 Task: Set up "releases" for versioned software distribution.
Action: Mouse moved to (916, 54)
Screenshot: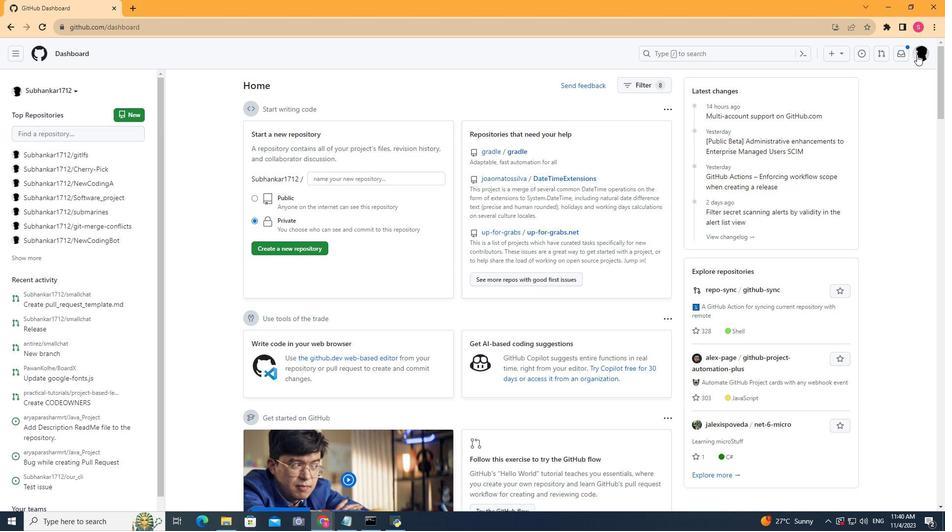 
Action: Mouse pressed left at (916, 54)
Screenshot: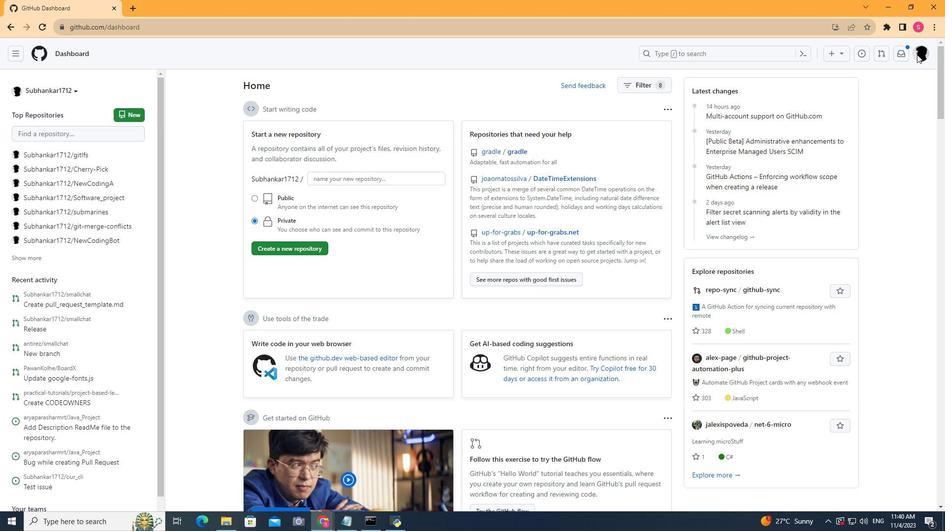 
Action: Mouse moved to (829, 137)
Screenshot: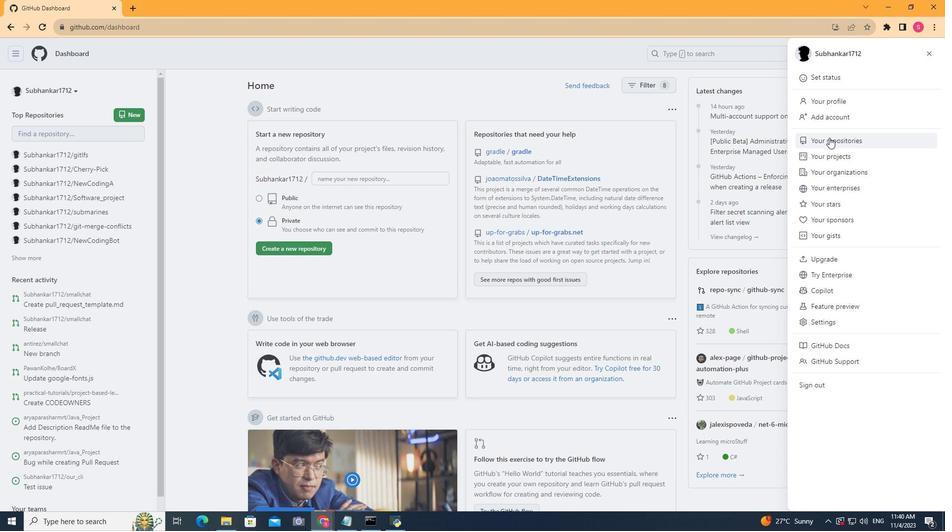 
Action: Mouse pressed left at (829, 137)
Screenshot: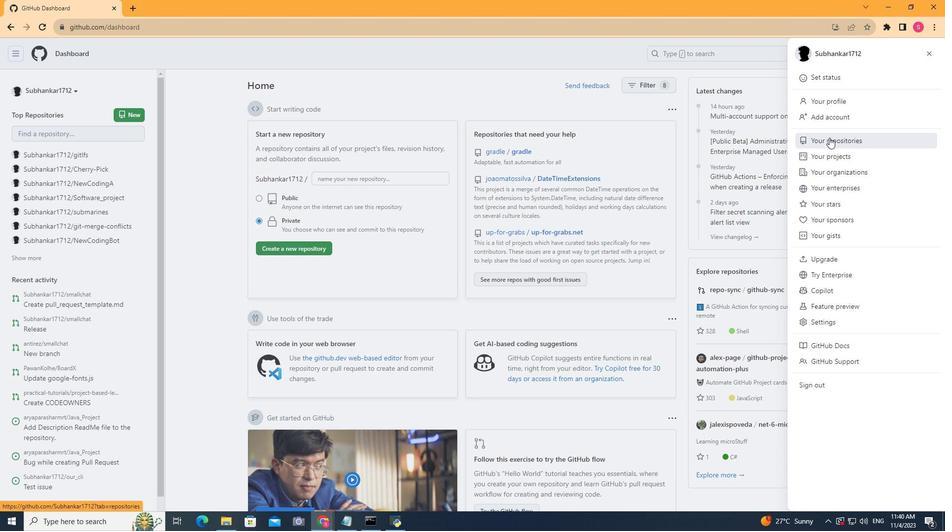 
Action: Mouse moved to (440, 227)
Screenshot: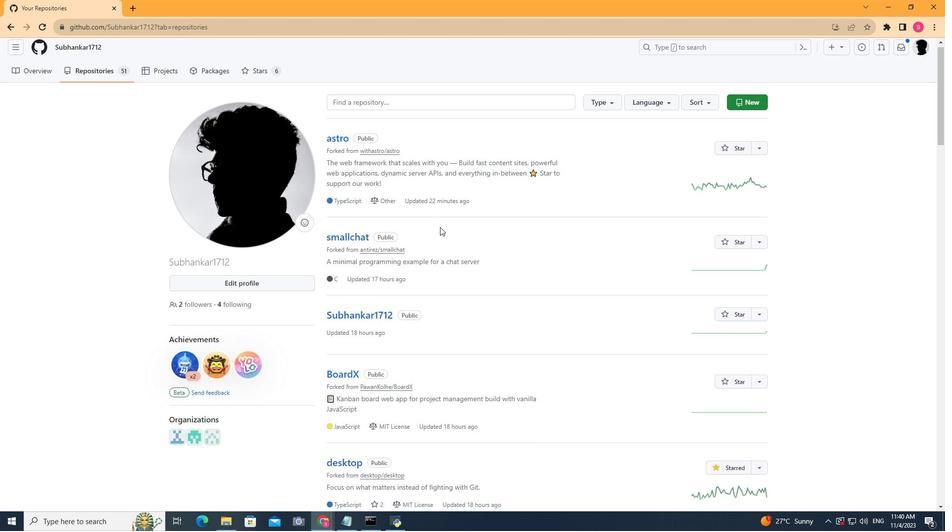 
Action: Mouse scrolled (440, 226) with delta (0, 0)
Screenshot: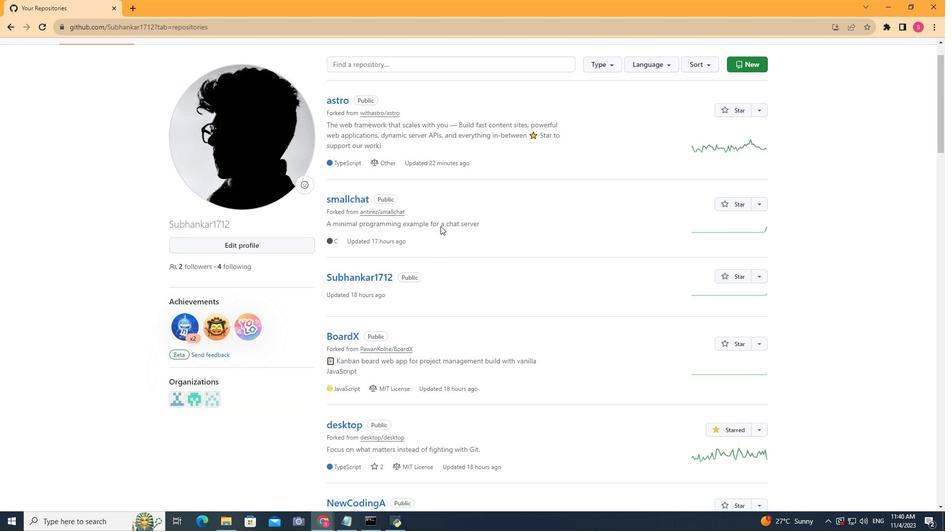 
Action: Mouse scrolled (440, 226) with delta (0, 0)
Screenshot: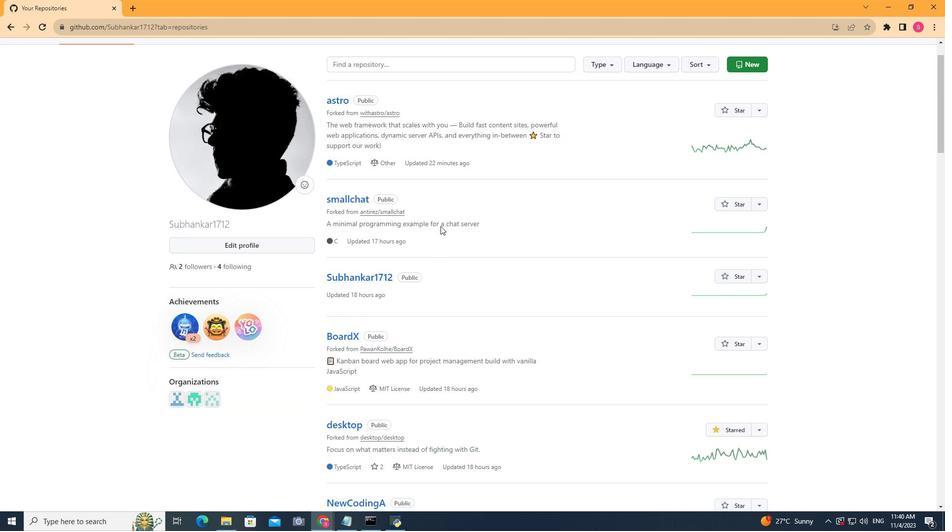 
Action: Mouse scrolled (440, 226) with delta (0, 0)
Screenshot: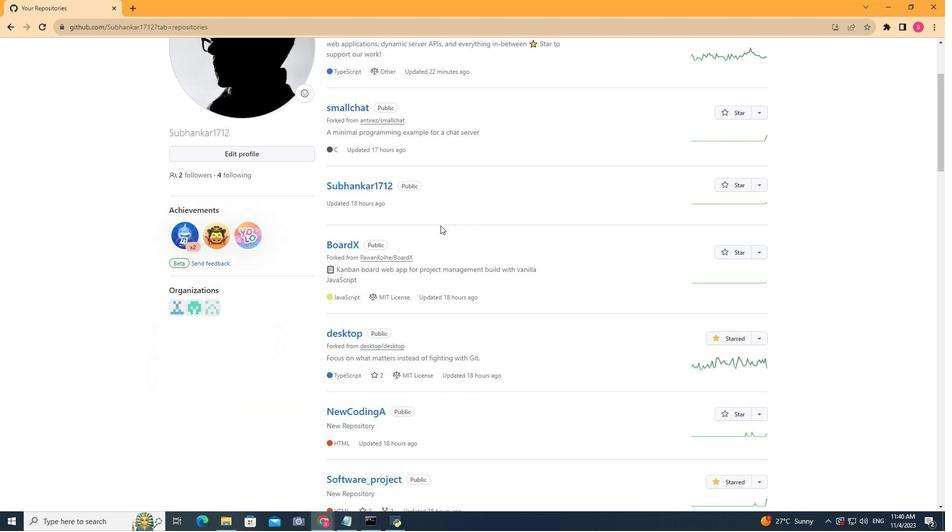 
Action: Mouse moved to (440, 226)
Screenshot: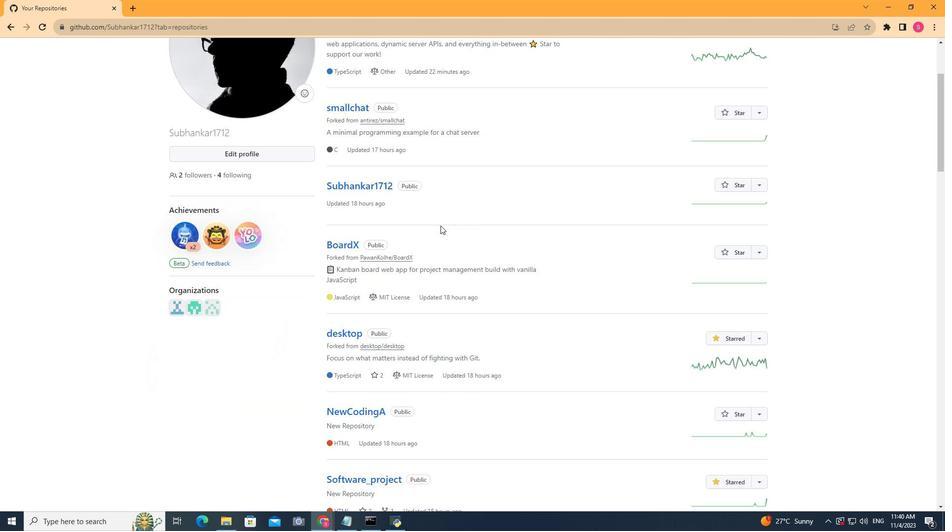 
Action: Mouse scrolled (440, 226) with delta (0, 0)
Screenshot: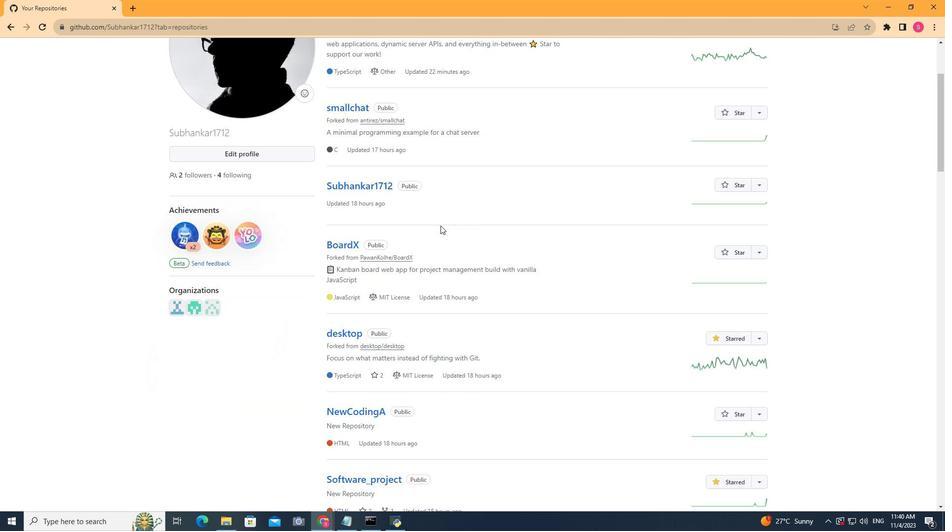 
Action: Mouse moved to (440, 225)
Screenshot: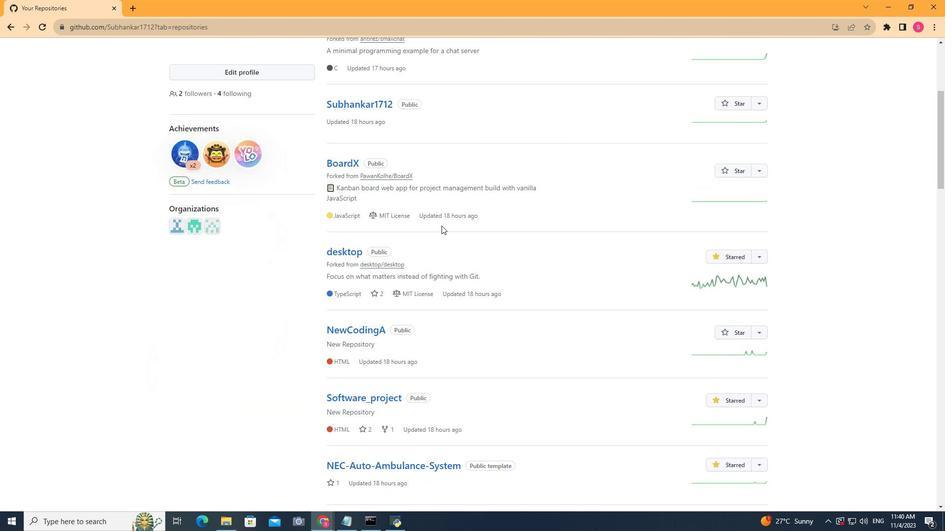 
Action: Mouse scrolled (440, 225) with delta (0, 0)
Screenshot: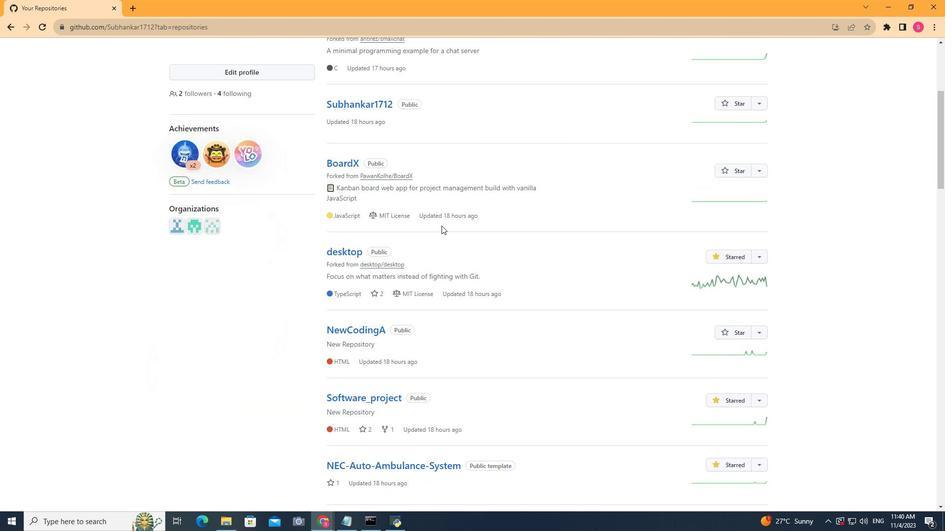 
Action: Mouse moved to (348, 228)
Screenshot: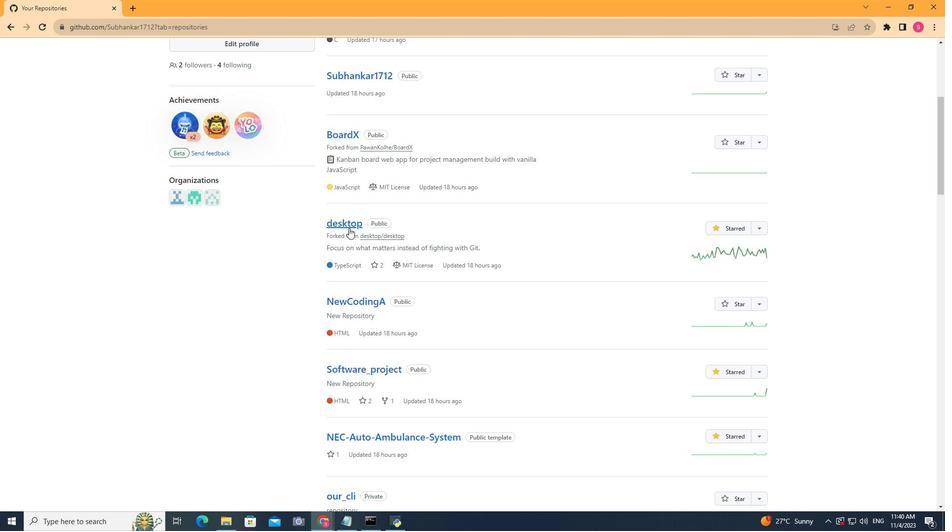 
Action: Mouse pressed left at (348, 228)
Screenshot: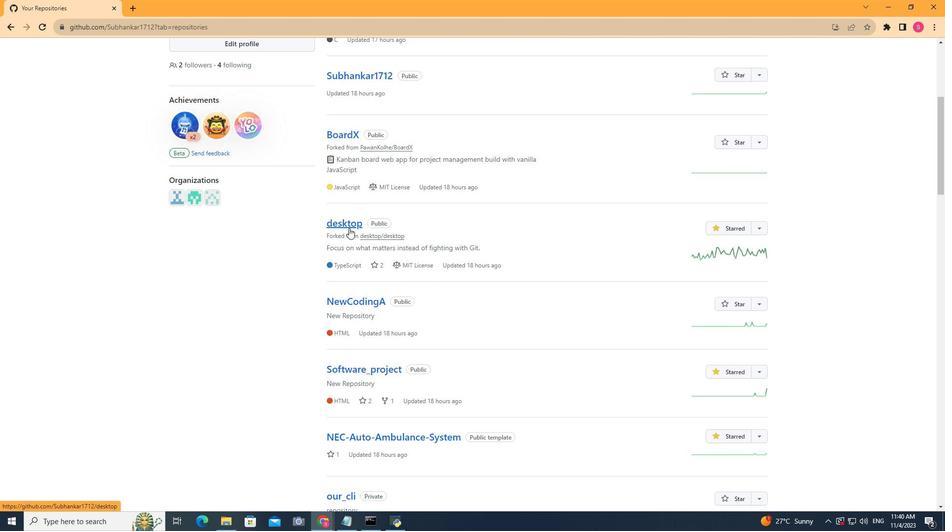
Action: Mouse moved to (364, 221)
Screenshot: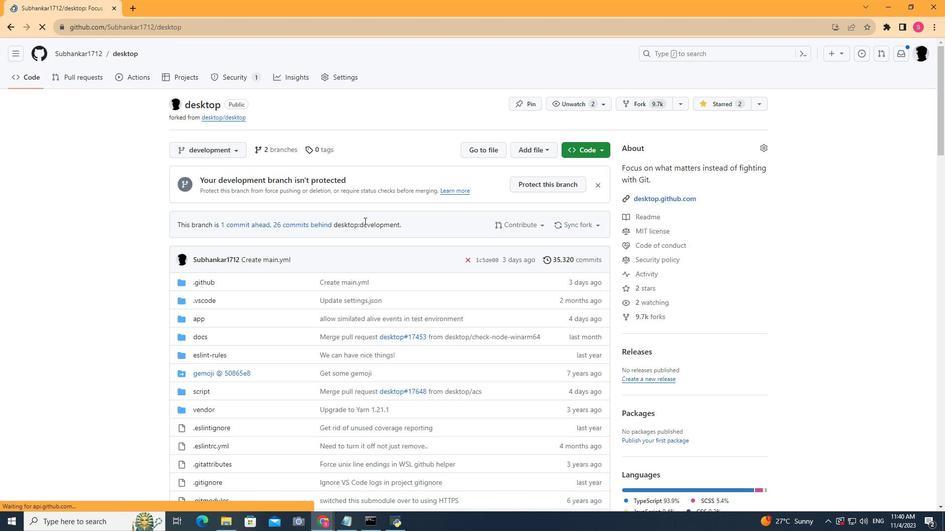 
Action: Mouse scrolled (364, 220) with delta (0, 0)
Screenshot: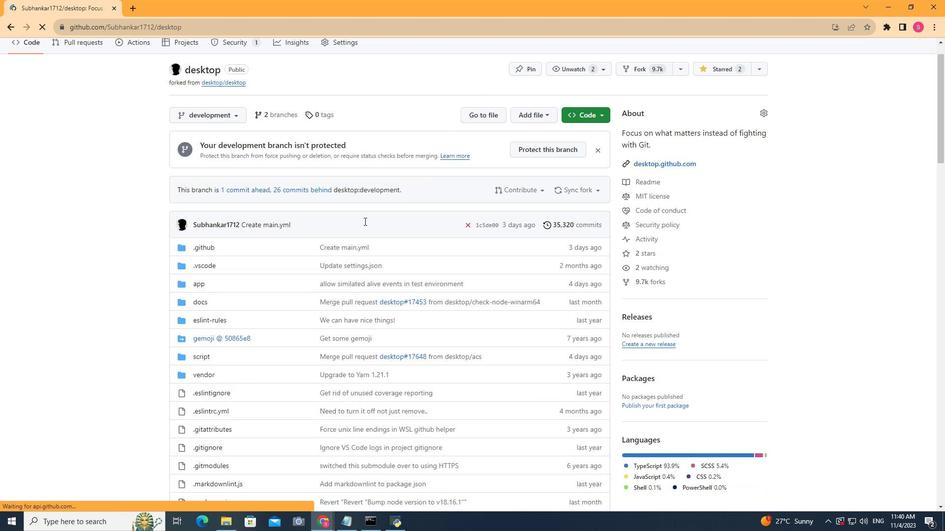 
Action: Mouse scrolled (364, 220) with delta (0, 0)
Screenshot: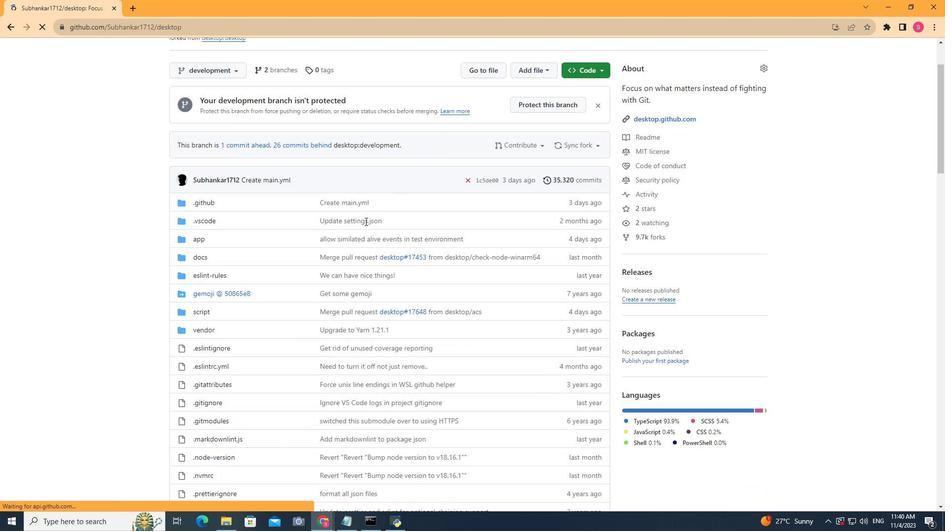 
Action: Mouse scrolled (364, 220) with delta (0, 0)
Screenshot: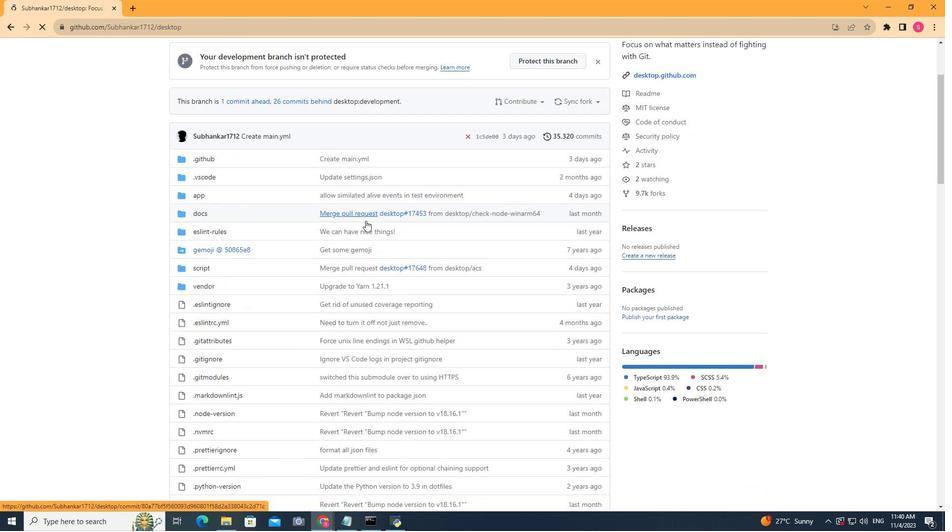 
Action: Mouse moved to (647, 232)
Screenshot: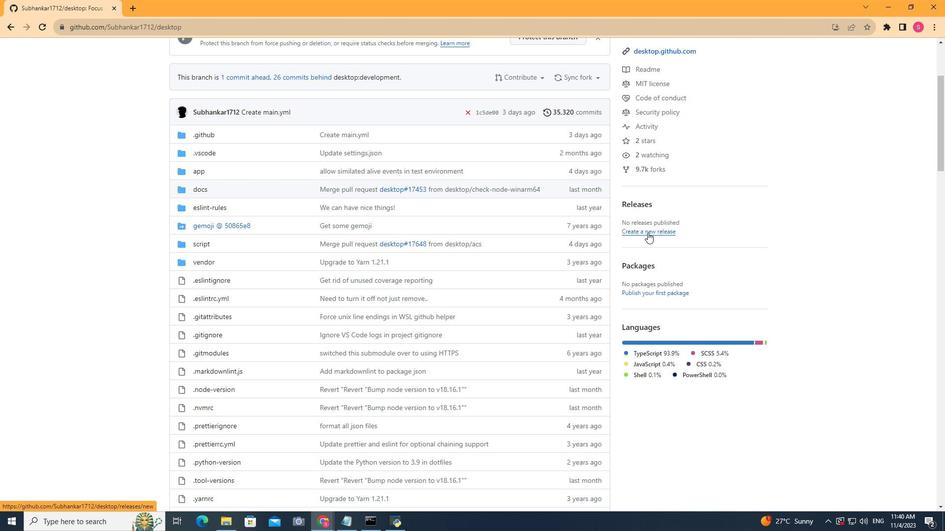 
Action: Mouse pressed left at (647, 232)
Screenshot: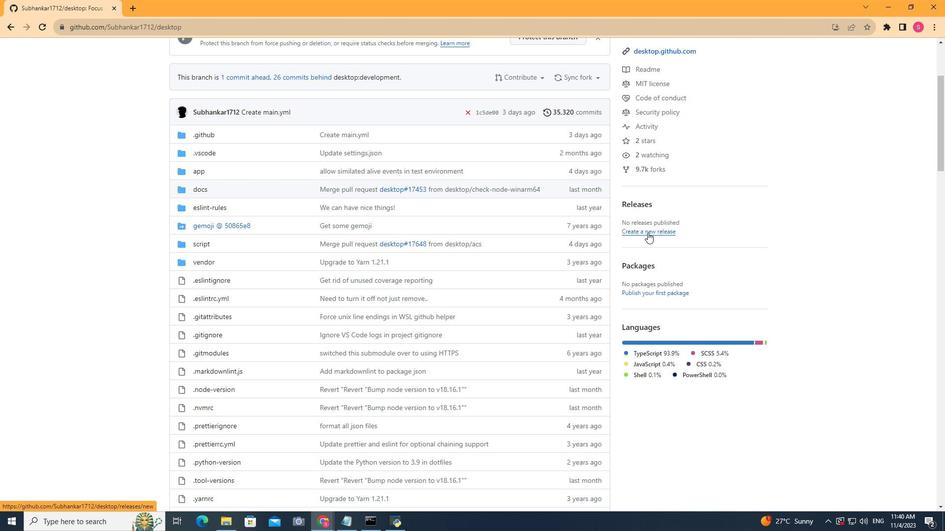 
Action: Mouse moved to (209, 178)
Screenshot: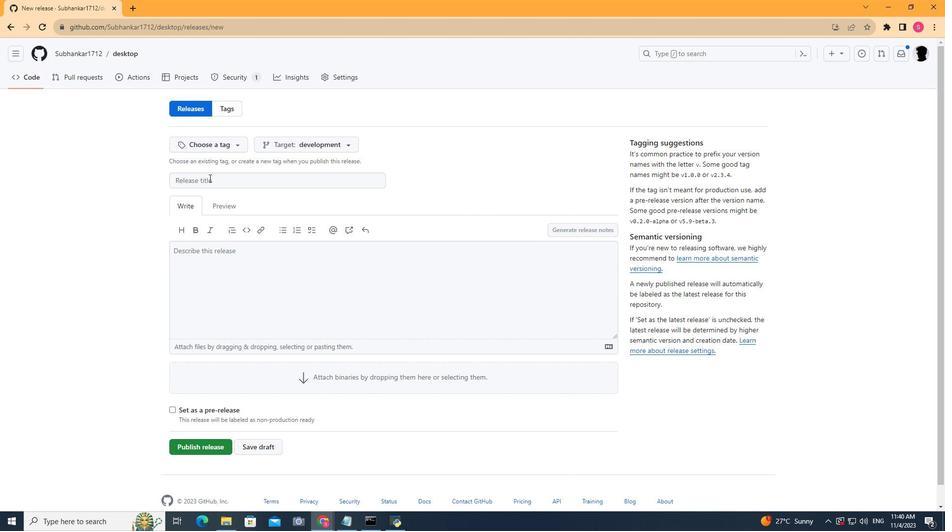 
Action: Mouse pressed left at (209, 178)
Screenshot: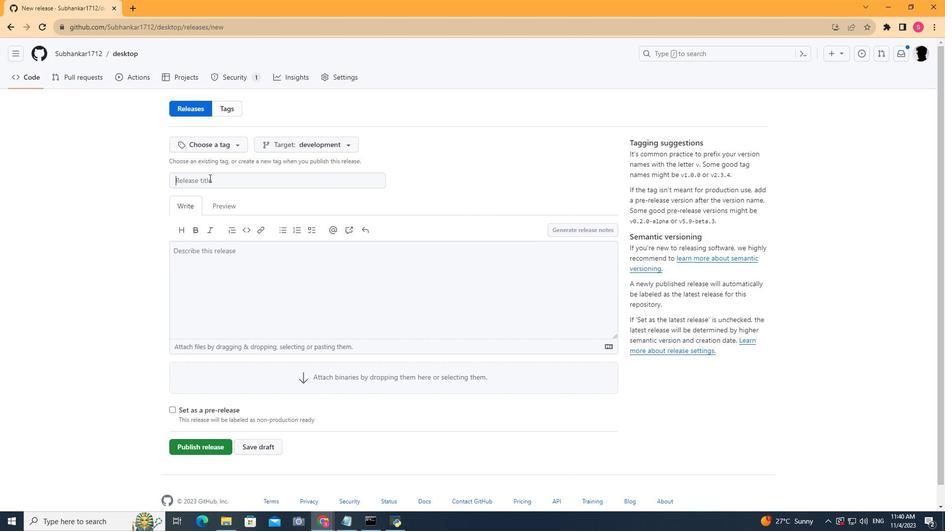 
Action: Key pressed <Key.shift>New-<Key.shift>Version
Screenshot: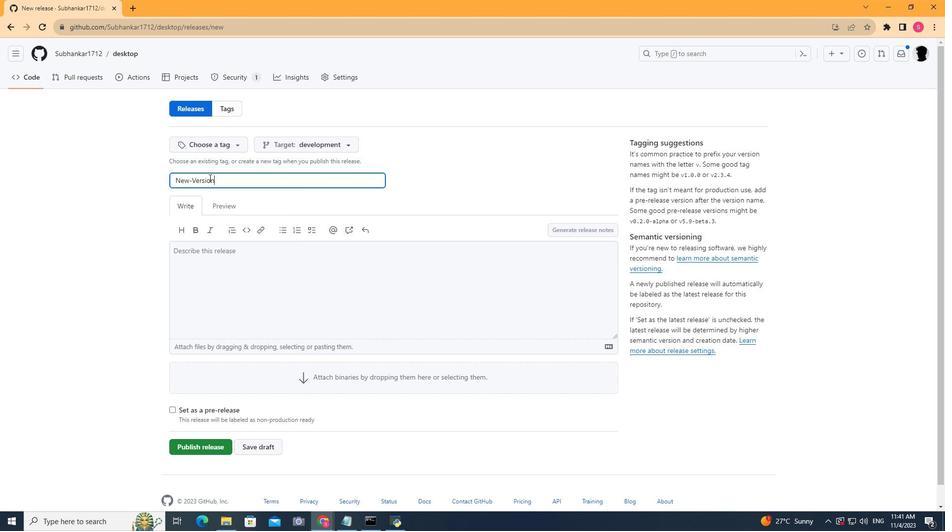 
Action: Mouse moved to (219, 251)
Screenshot: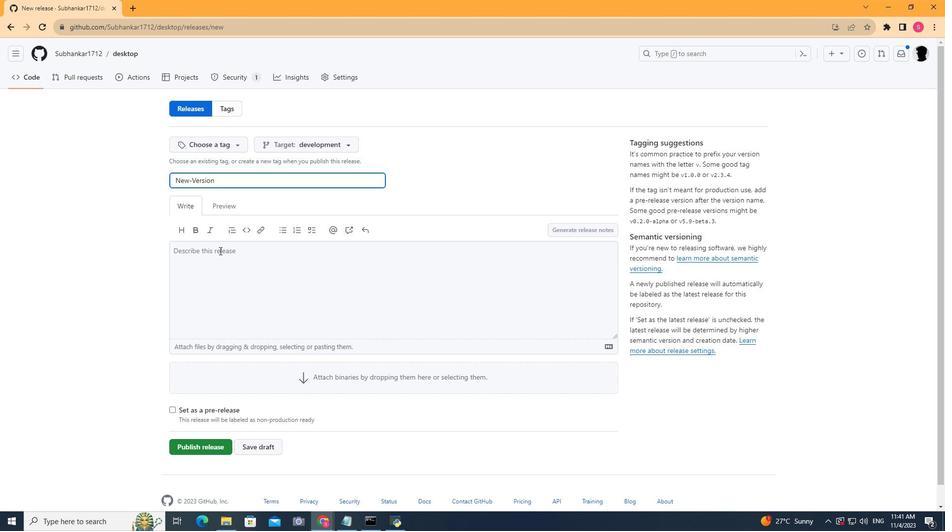 
Action: Mouse pressed left at (219, 251)
Screenshot: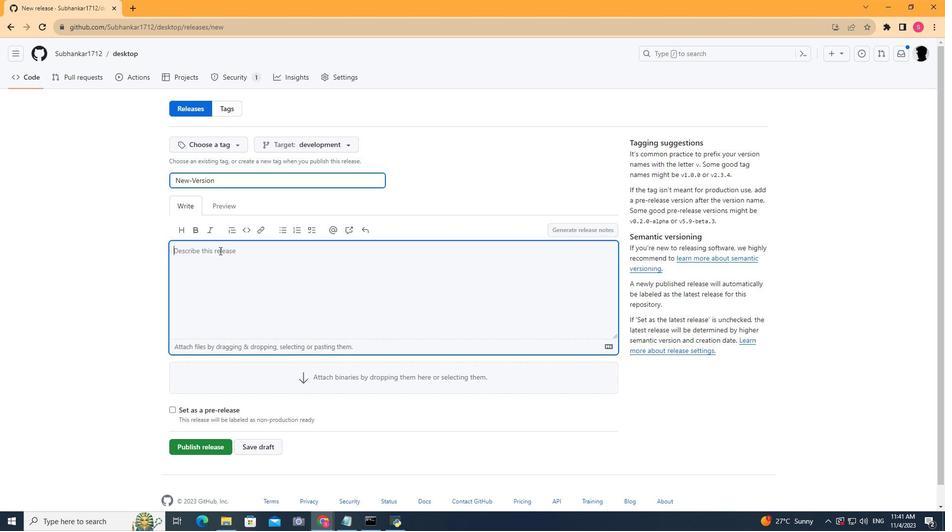 
Action: Key pressed <Key.shift><Key.shift><Key.shift><Key.shift><Key.shift><Key.shift><Key.shift><Key.shift><Key.shift><Key.shift><Key.shift><Key.shift><Key.shift><Key.shift><Key.shift><Key.shift><Key.shift><Key.shift><Key.shift><Key.shift><Key.shift><Key.shift><Key.shift><Key.shift><Key.shift><Key.shift><Key.shift><Key.shift><Key.shift><Key.shift><Key.shift><Key.shift><Key.shift><Key.shift><Key.shift><Key.shift><Key.shift><Key.shift><Key.shift><Key.shift><Key.shift><Key.shift><Key.shift>C<Key.backspace><Key.shift>New<Key.space>version<Key.space>update
Screenshot: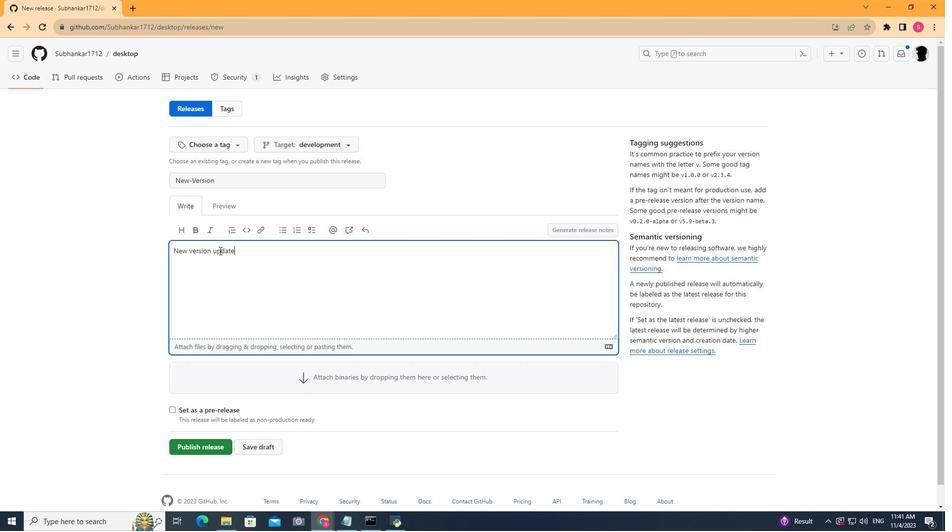 
Action: Mouse moved to (297, 276)
Screenshot: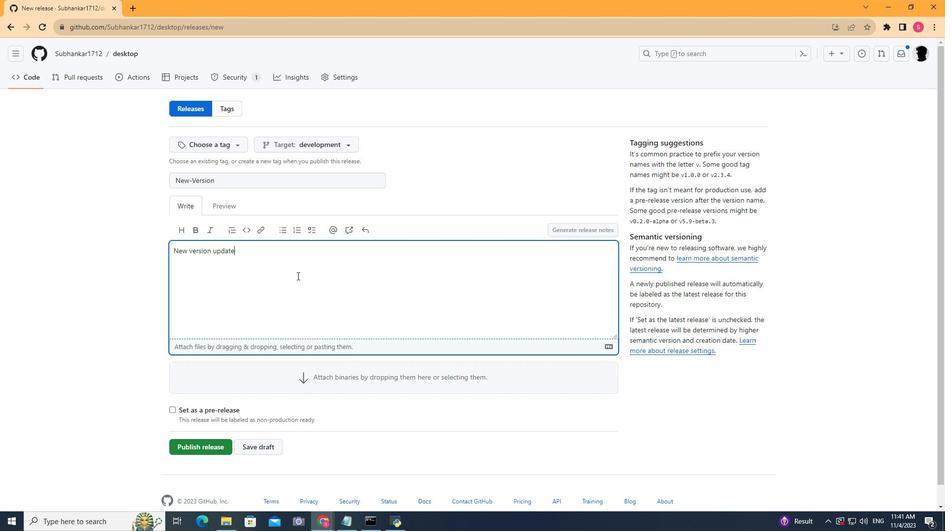 
Action: Key pressed ....
Screenshot: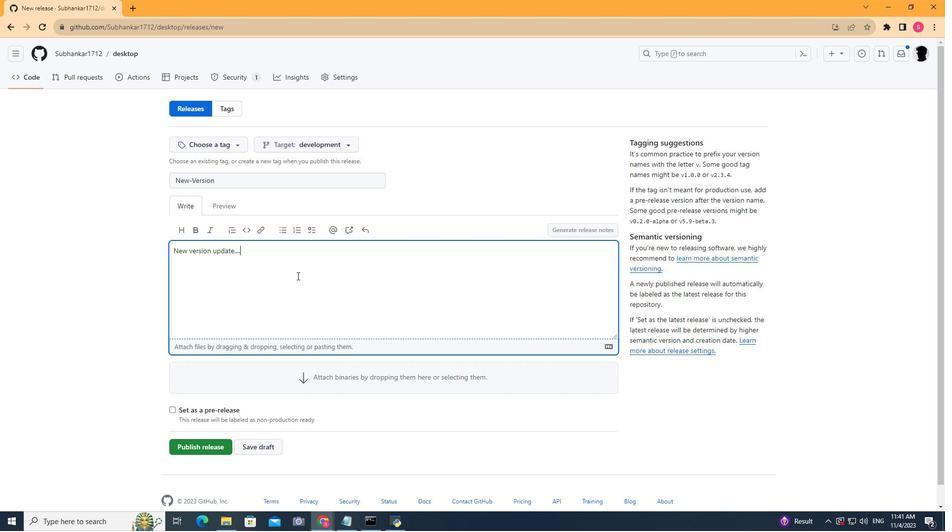 
Action: Mouse moved to (211, 144)
Screenshot: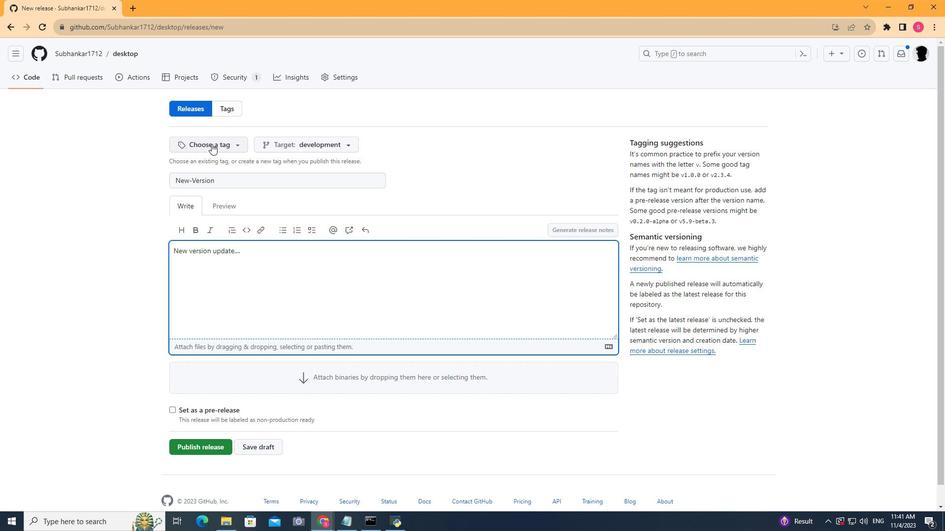 
Action: Mouse pressed left at (211, 144)
Screenshot: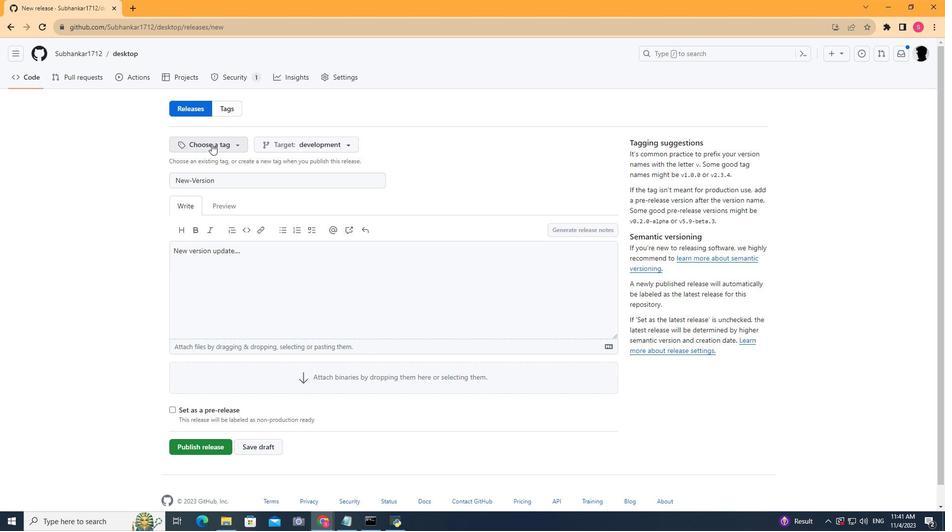 
Action: Mouse moved to (207, 185)
Screenshot: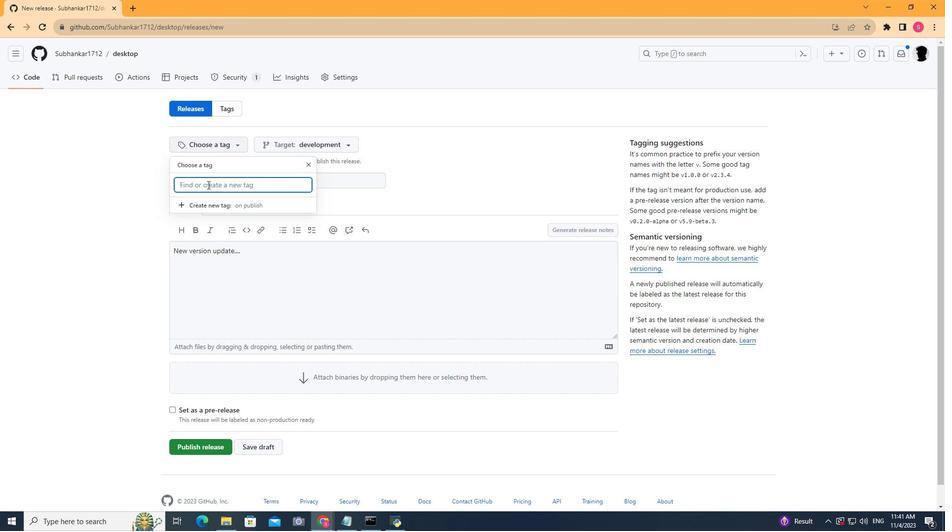 
Action: Key pressed <Key.shift>V1.1<Key.backspace>0
Screenshot: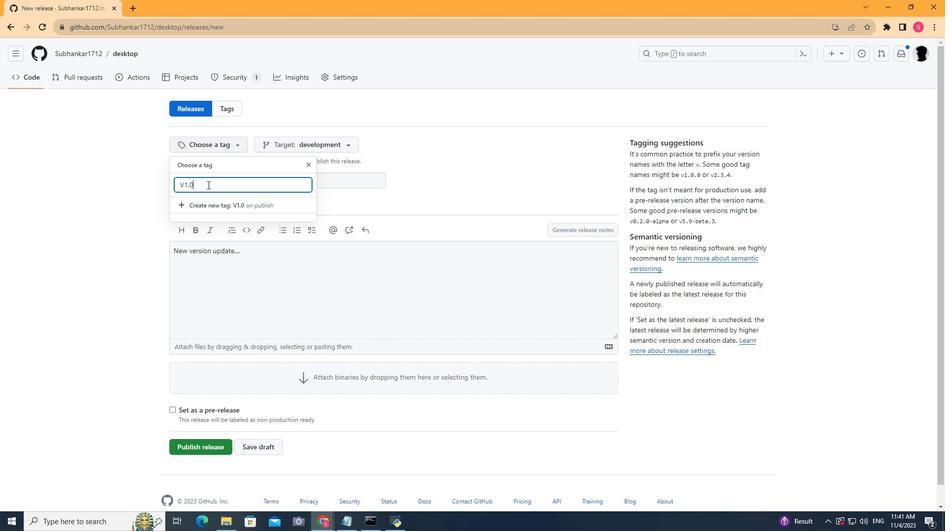 
Action: Mouse moved to (217, 208)
Screenshot: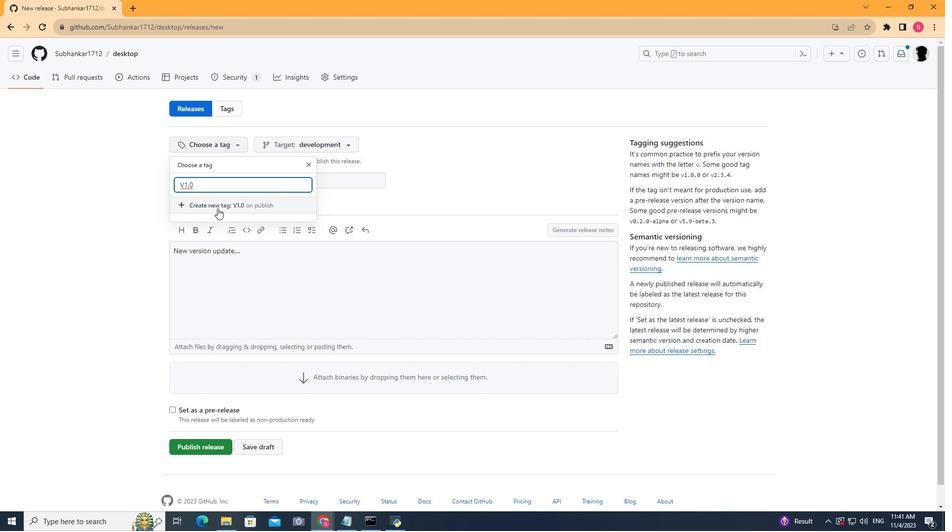 
Action: Mouse pressed left at (217, 208)
Screenshot: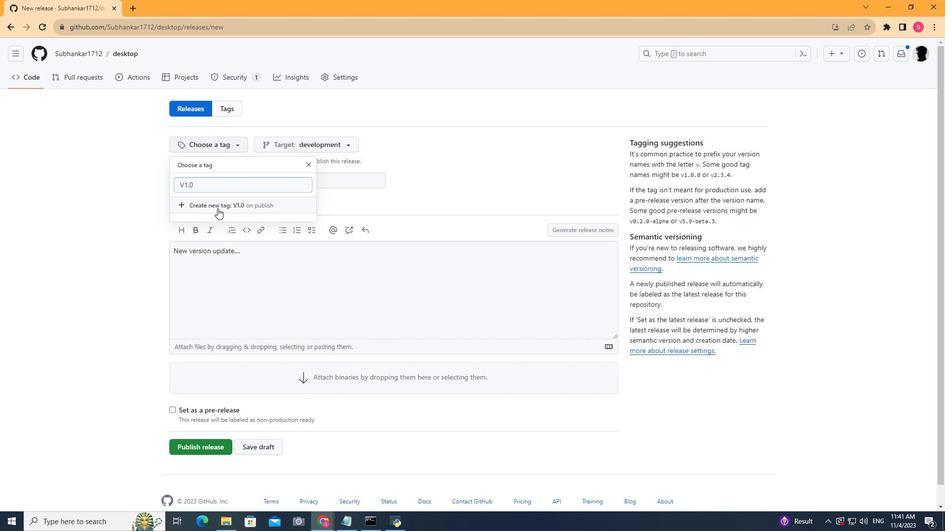 
Action: Mouse moved to (318, 144)
Screenshot: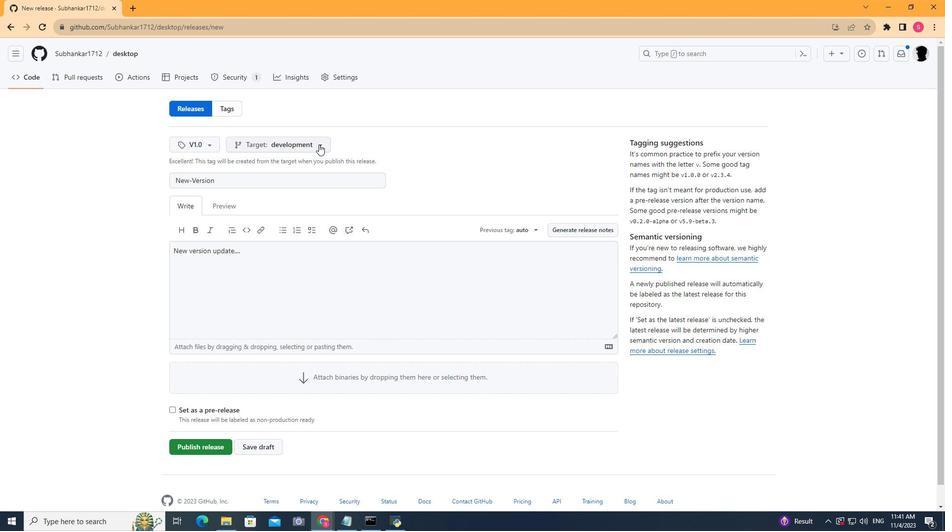 
Action: Mouse pressed left at (318, 144)
Screenshot: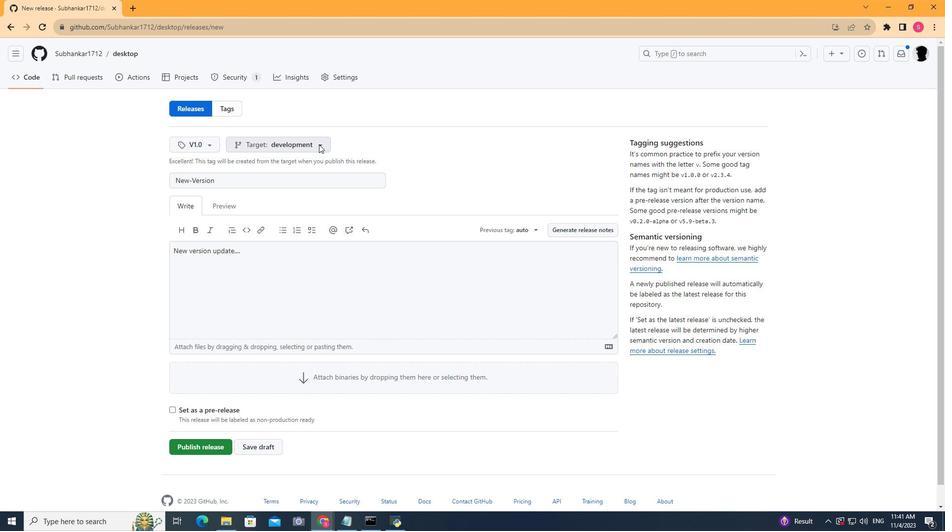 
Action: Mouse moved to (275, 220)
Screenshot: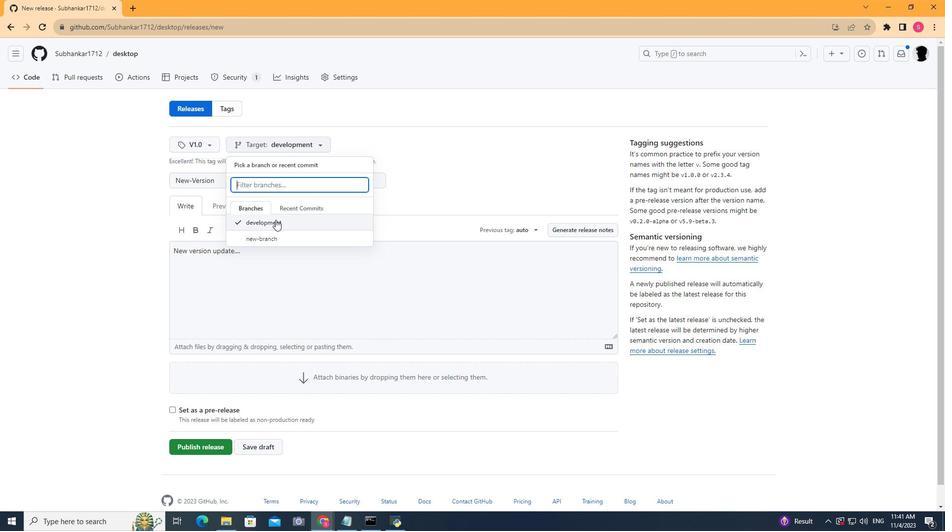 
Action: Mouse pressed left at (275, 220)
Screenshot: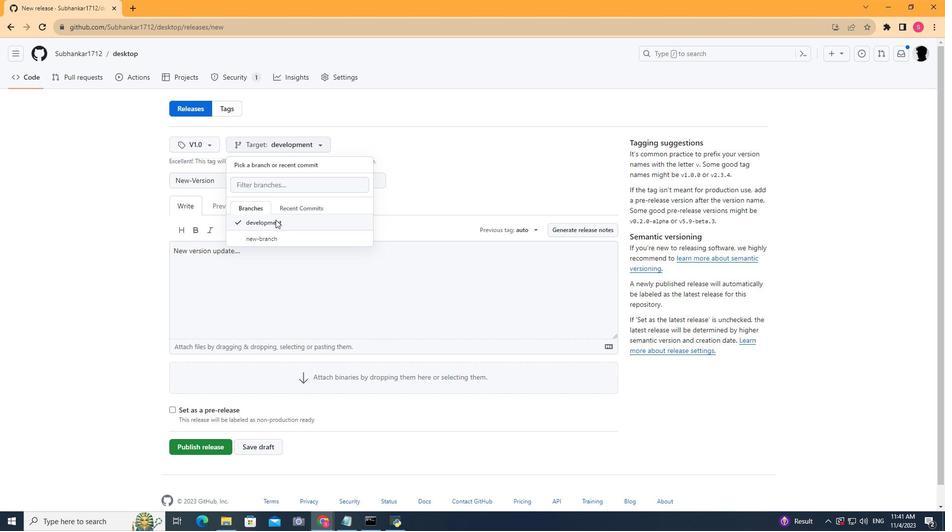 
Action: Mouse moved to (315, 145)
Screenshot: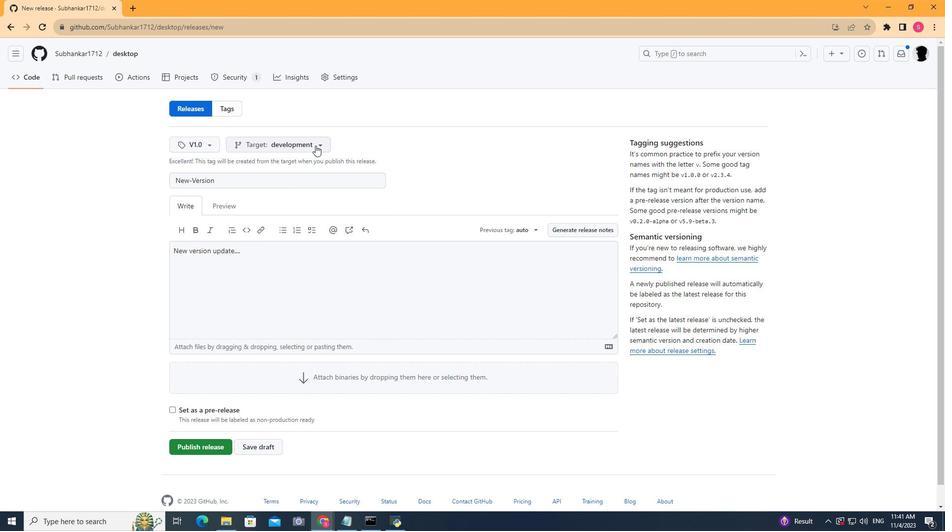 
Action: Mouse pressed left at (315, 145)
Screenshot: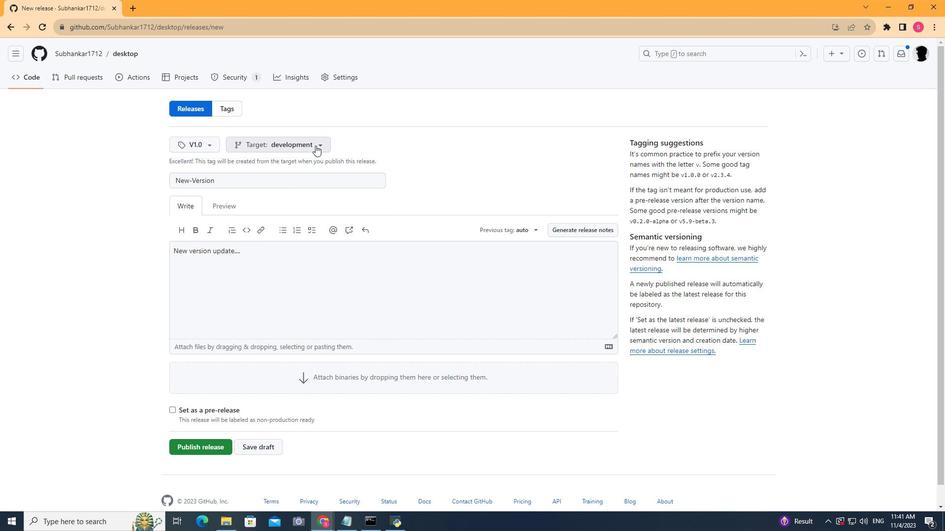
Action: Mouse moved to (276, 239)
Screenshot: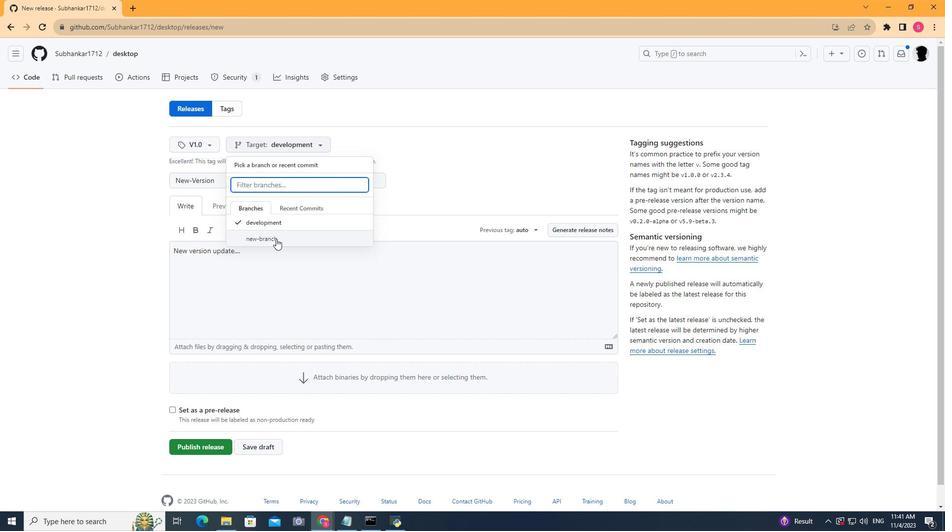 
Action: Mouse pressed left at (276, 239)
Screenshot: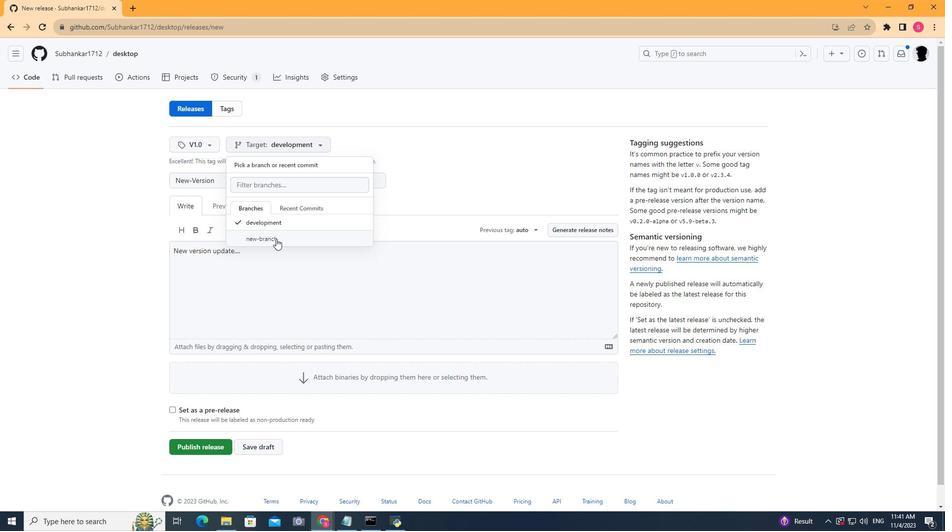 
Action: Mouse moved to (278, 178)
Screenshot: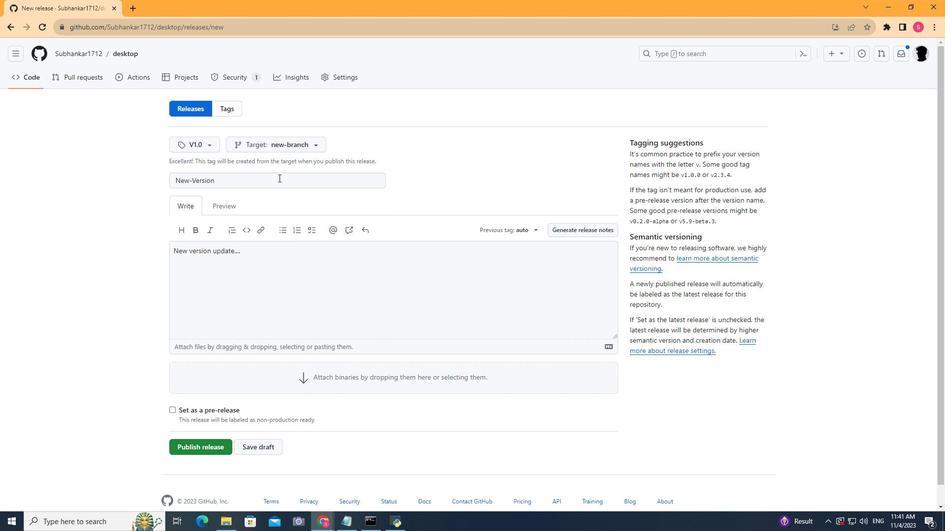 
Action: Mouse scrolled (278, 177) with delta (0, 0)
Screenshot: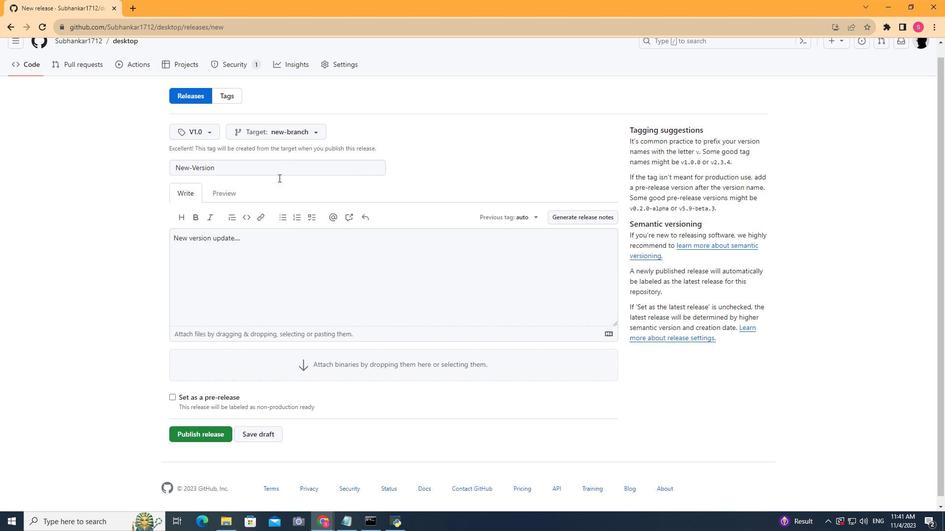 
Action: Mouse scrolled (278, 177) with delta (0, 0)
Screenshot: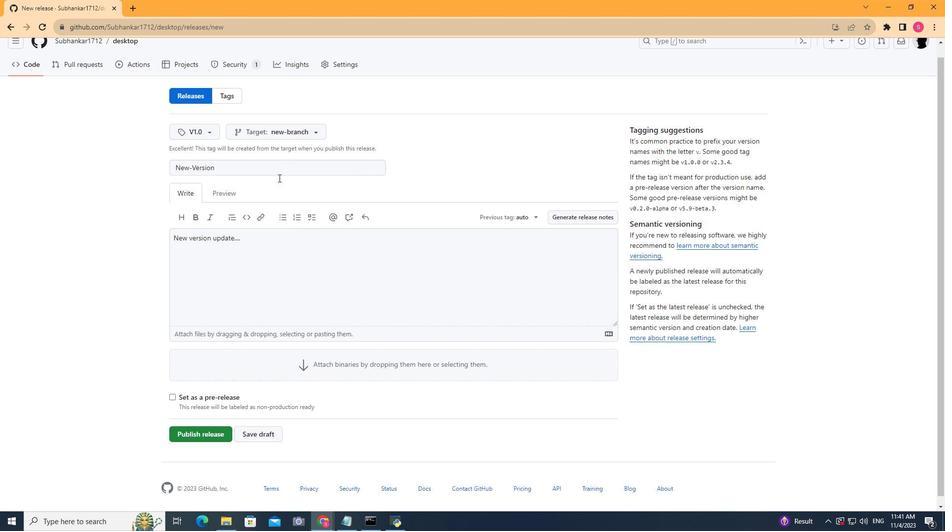
Action: Mouse scrolled (278, 177) with delta (0, 0)
Screenshot: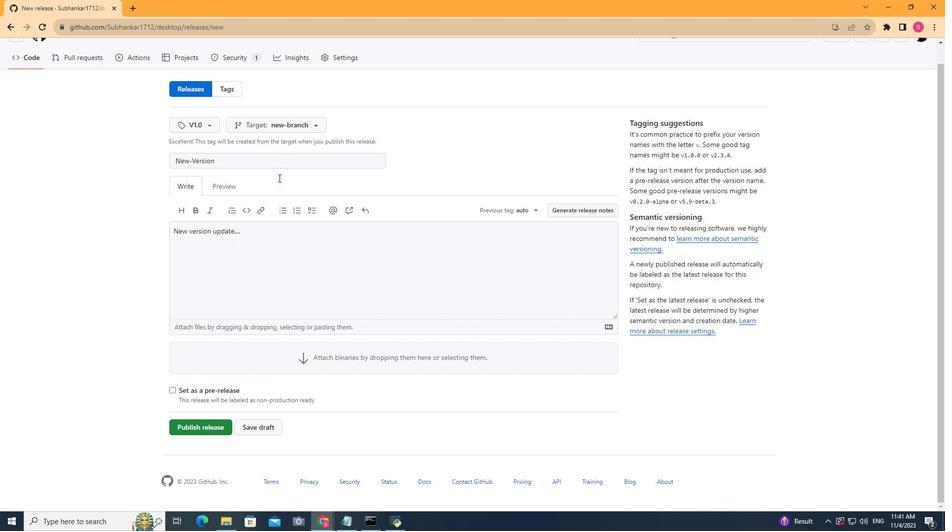 
Action: Mouse moved to (212, 422)
Screenshot: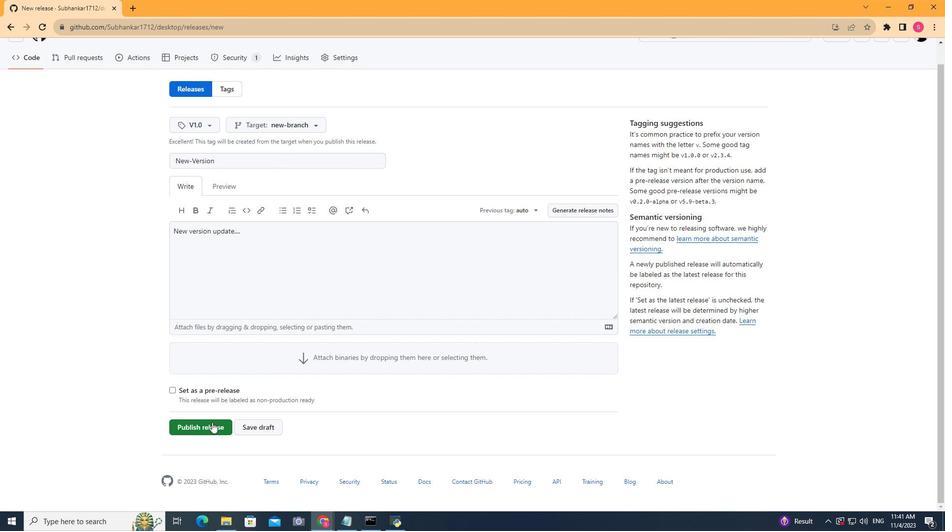 
Action: Mouse pressed left at (212, 422)
Screenshot: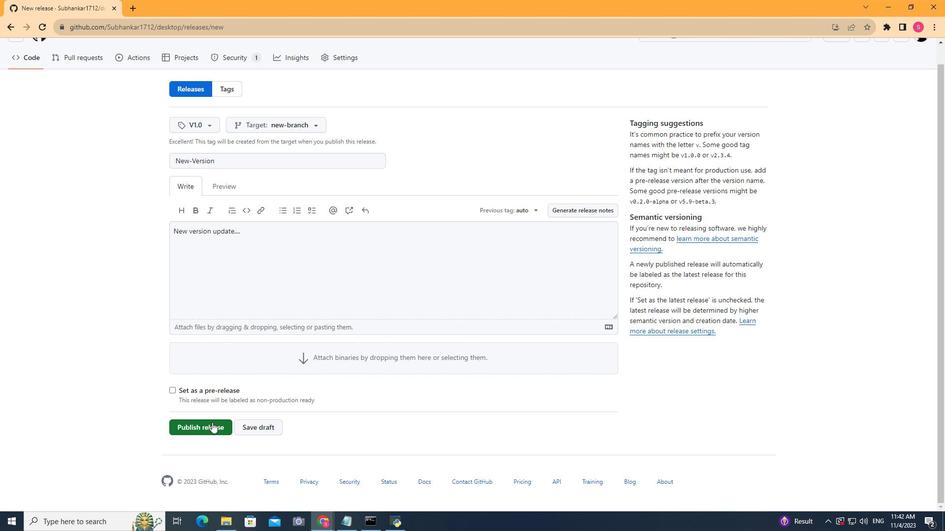 
Action: Mouse moved to (230, 251)
Screenshot: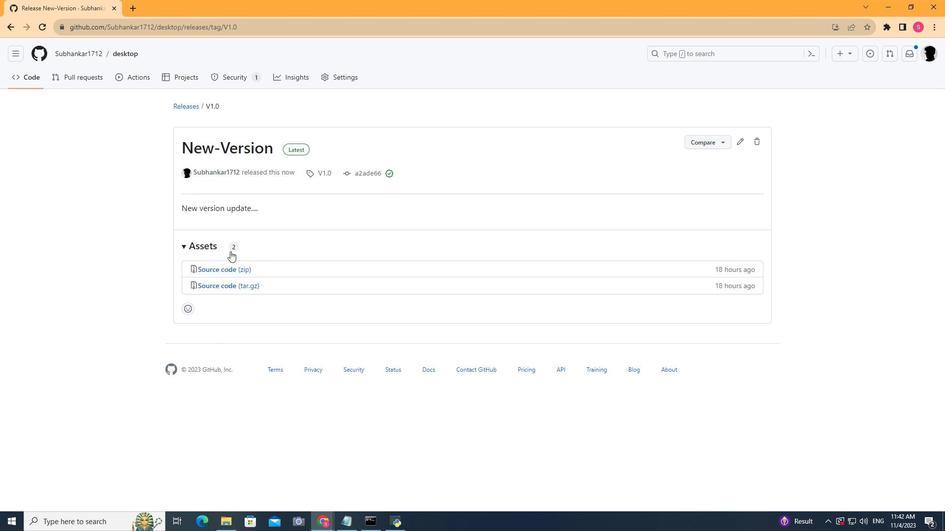 
Action: Mouse scrolled (230, 251) with delta (0, 0)
Screenshot: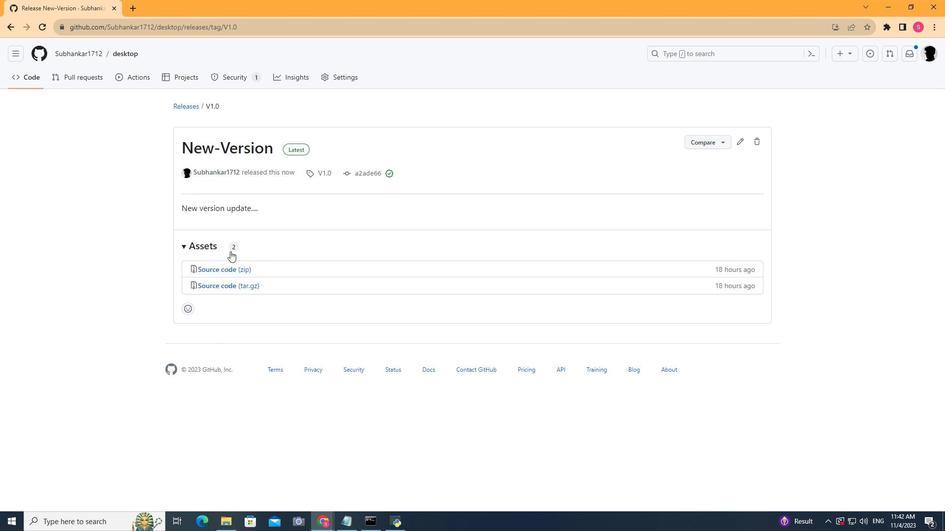 
Action: Mouse scrolled (230, 251) with delta (0, 0)
Screenshot: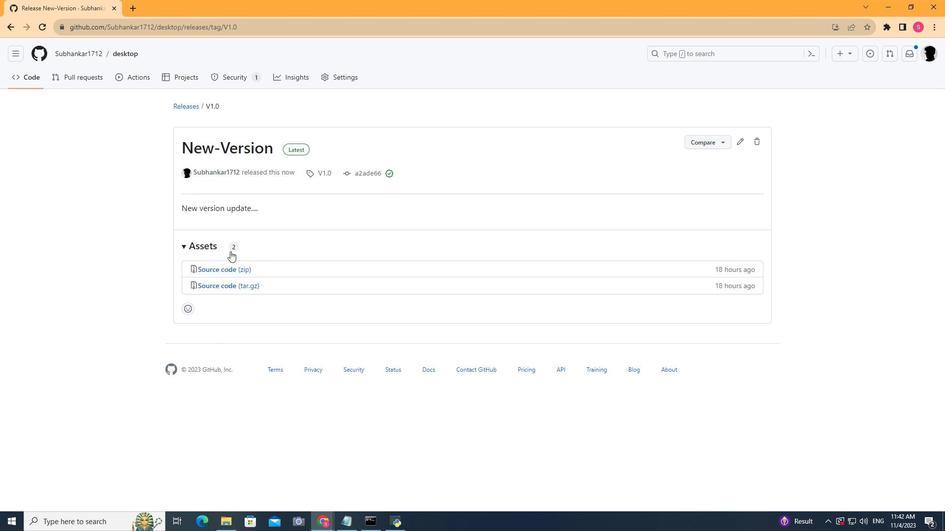 
Action: Mouse scrolled (230, 251) with delta (0, 0)
Screenshot: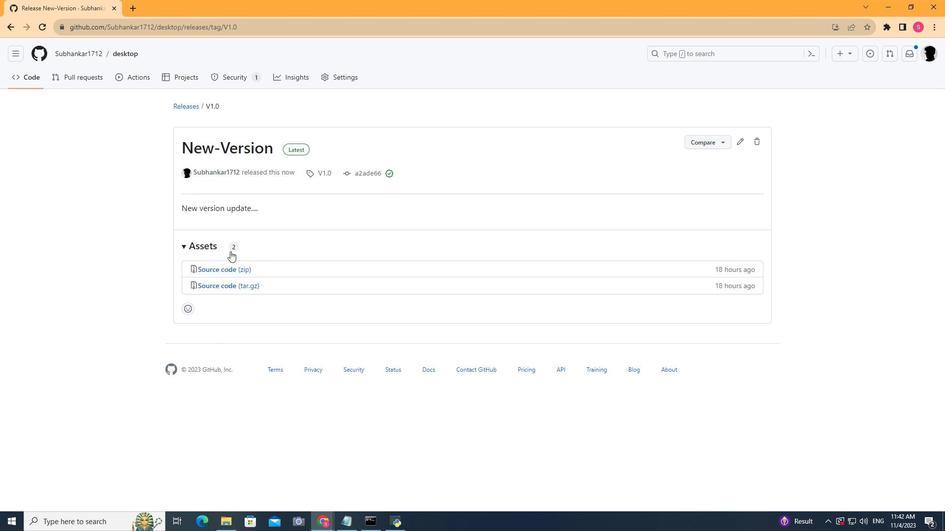 
Action: Mouse scrolled (230, 251) with delta (0, 0)
Screenshot: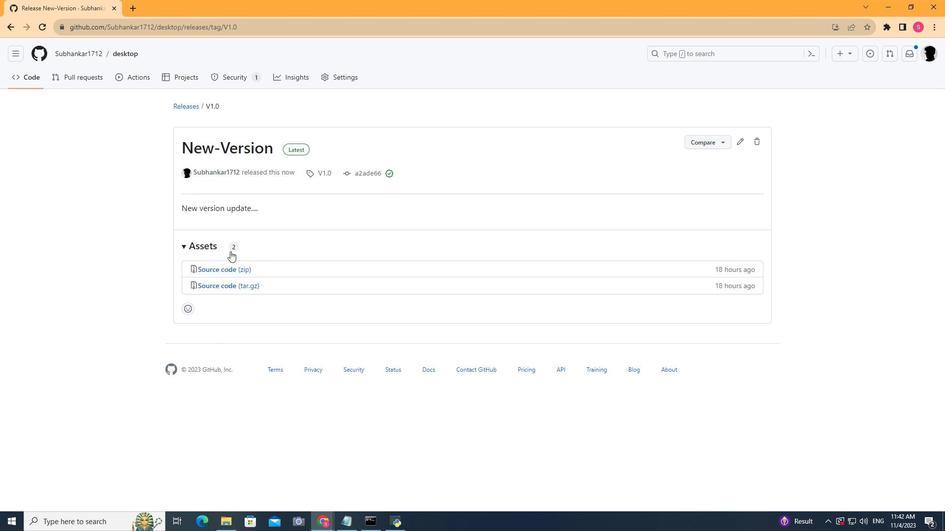 
Action: Mouse scrolled (230, 251) with delta (0, 0)
Screenshot: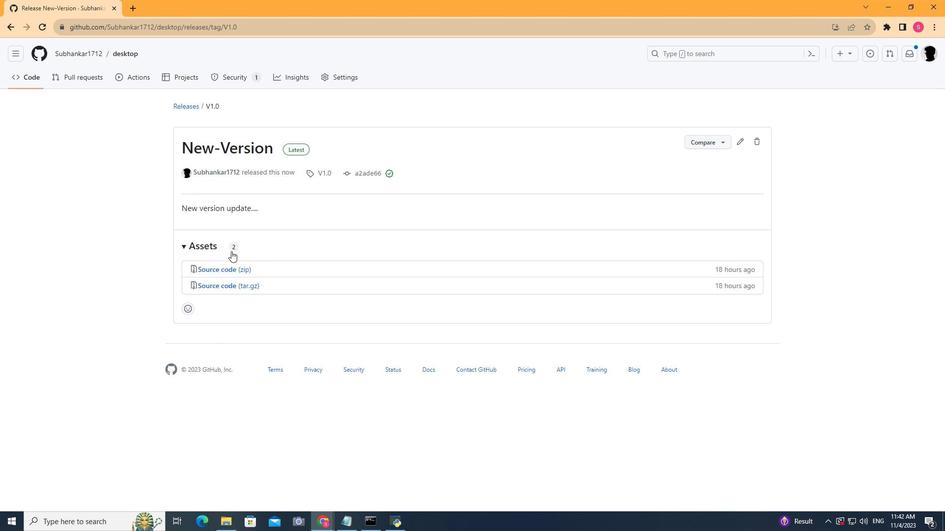 
Action: Mouse moved to (231, 251)
Screenshot: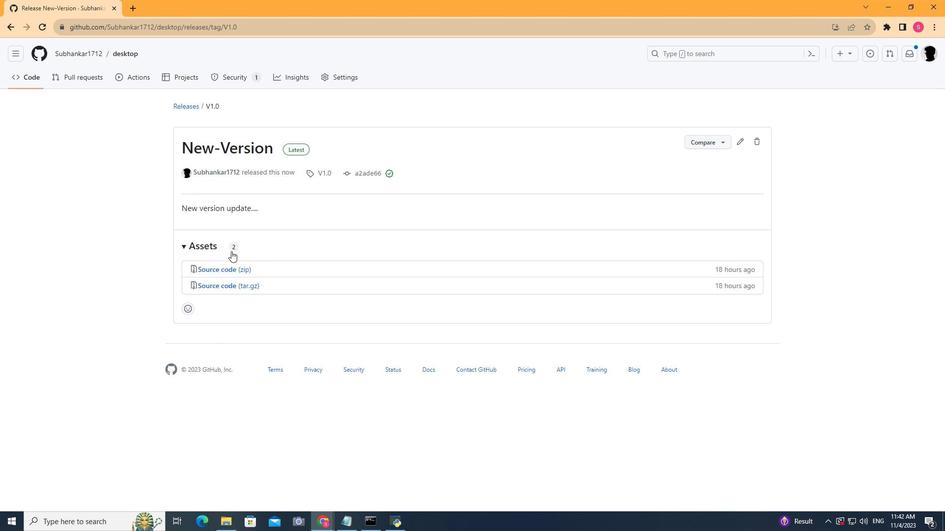 
Action: Mouse scrolled (231, 252) with delta (0, 0)
Screenshot: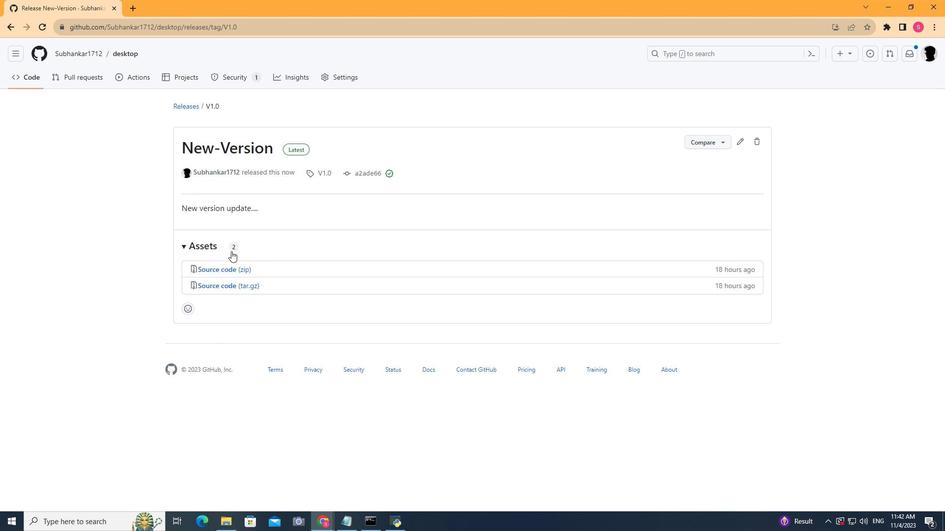 
Action: Mouse scrolled (231, 252) with delta (0, 0)
Screenshot: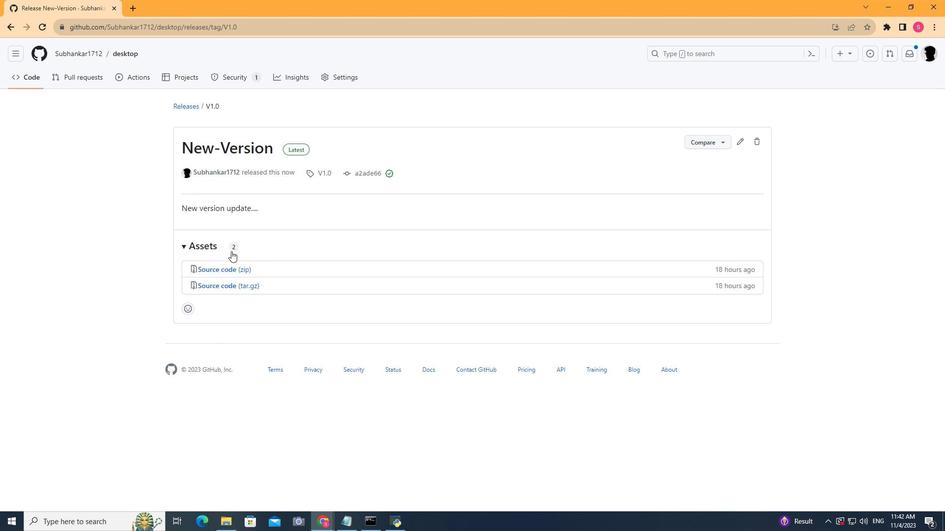 
Action: Mouse scrolled (231, 252) with delta (0, 0)
Screenshot: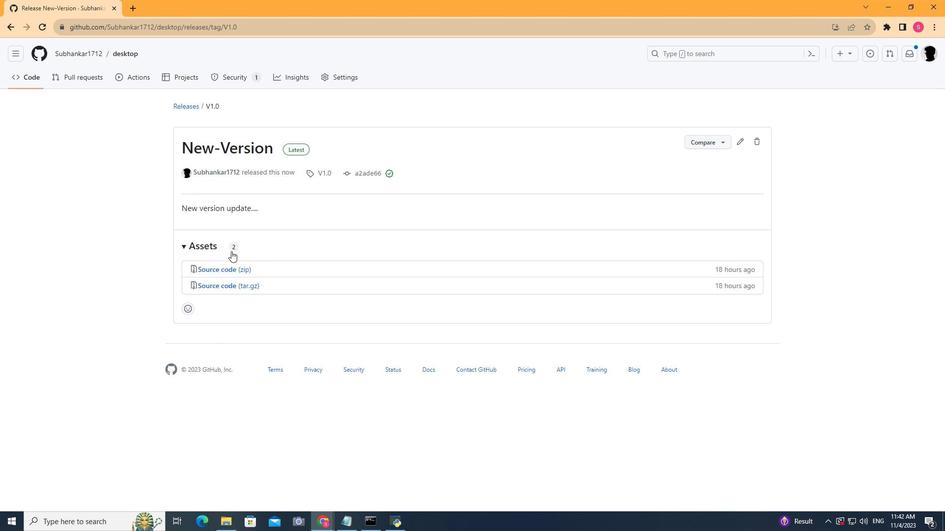 
Action: Mouse scrolled (231, 252) with delta (0, 0)
Screenshot: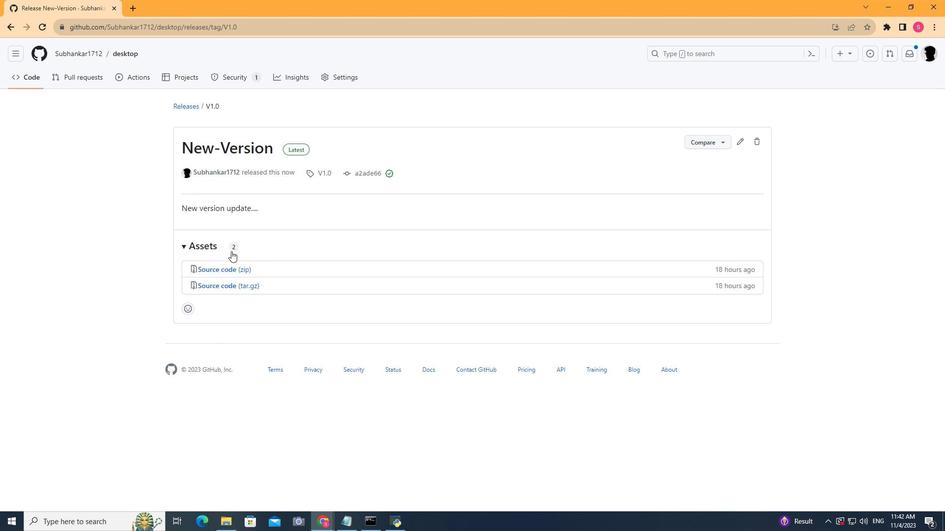 
Action: Mouse scrolled (231, 252) with delta (0, 0)
Screenshot: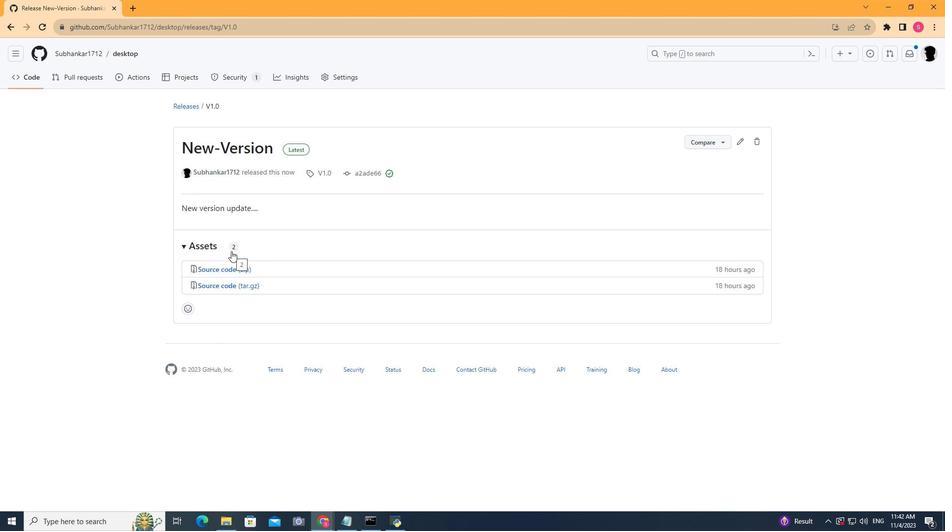 
Action: Mouse moved to (26, 80)
Screenshot: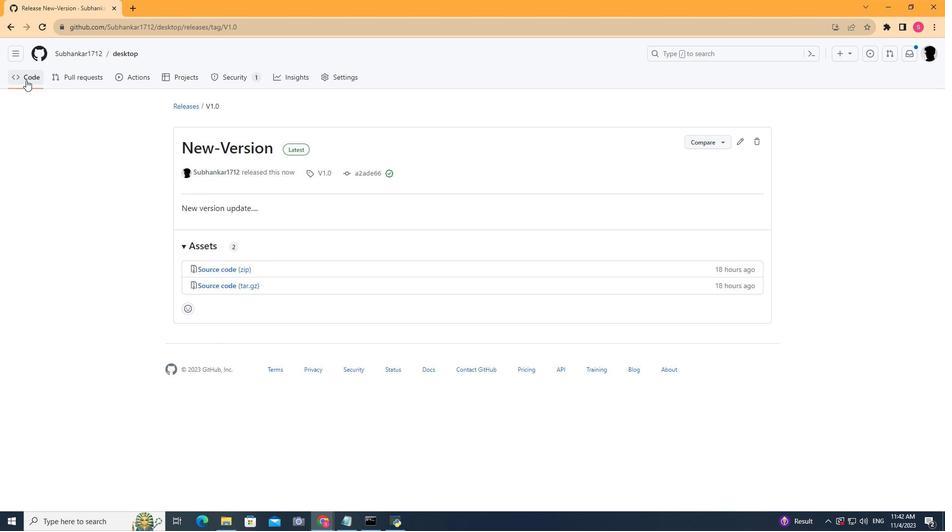 
Action: Mouse pressed left at (26, 80)
Screenshot: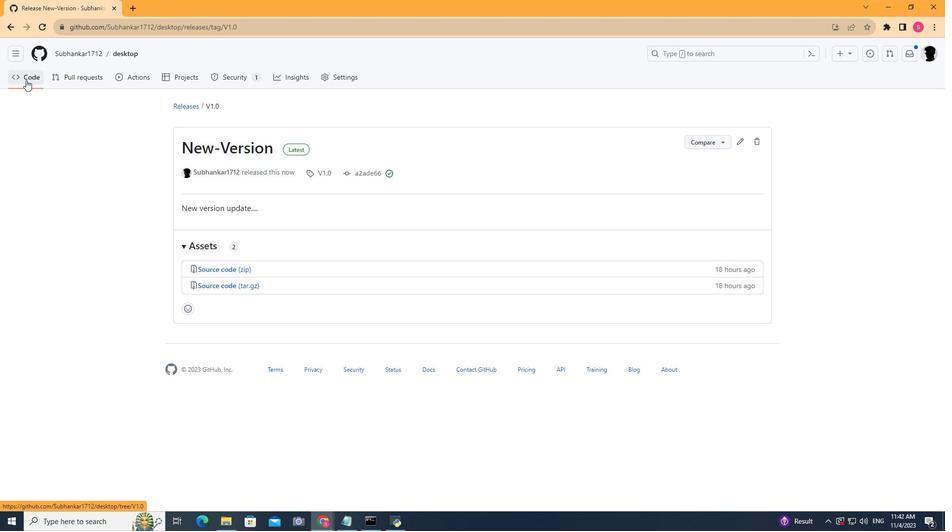 
Action: Mouse moved to (639, 379)
Screenshot: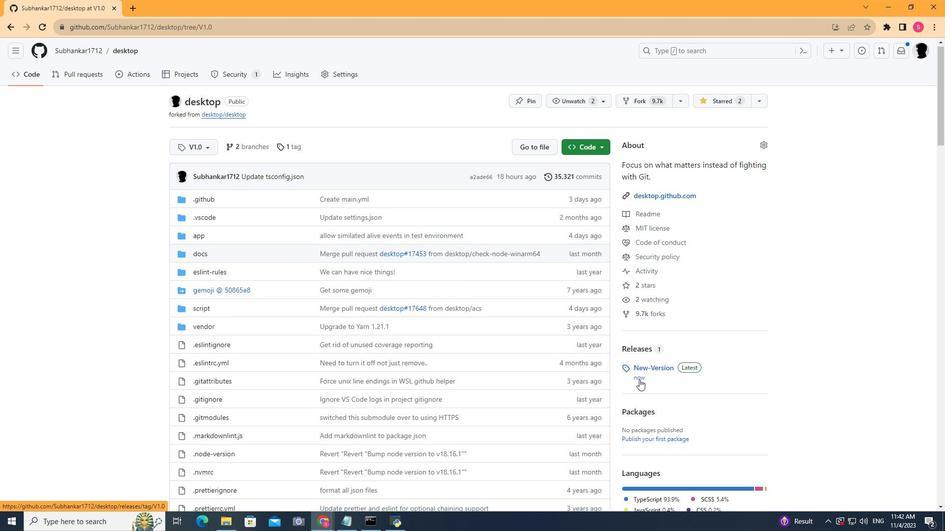 
Action: Mouse scrolled (639, 379) with delta (0, 0)
Screenshot: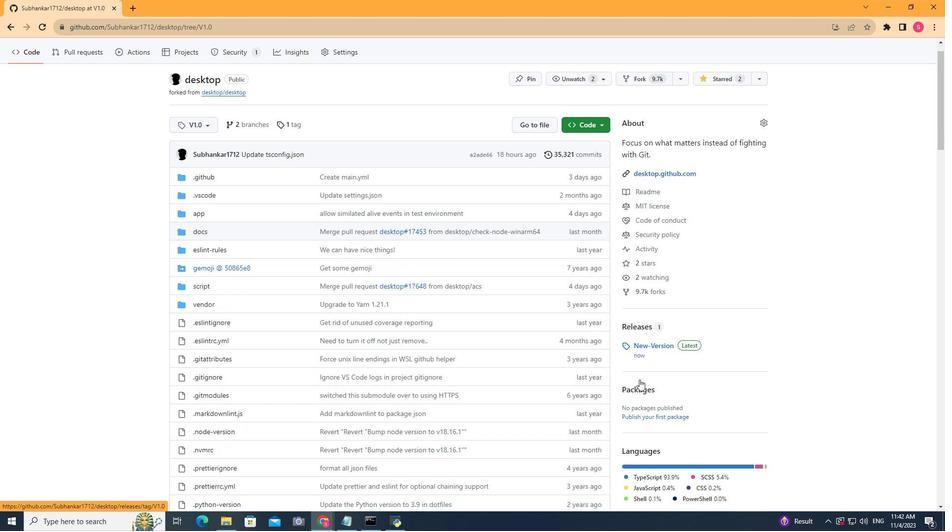 
Action: Mouse scrolled (639, 379) with delta (0, 0)
Screenshot: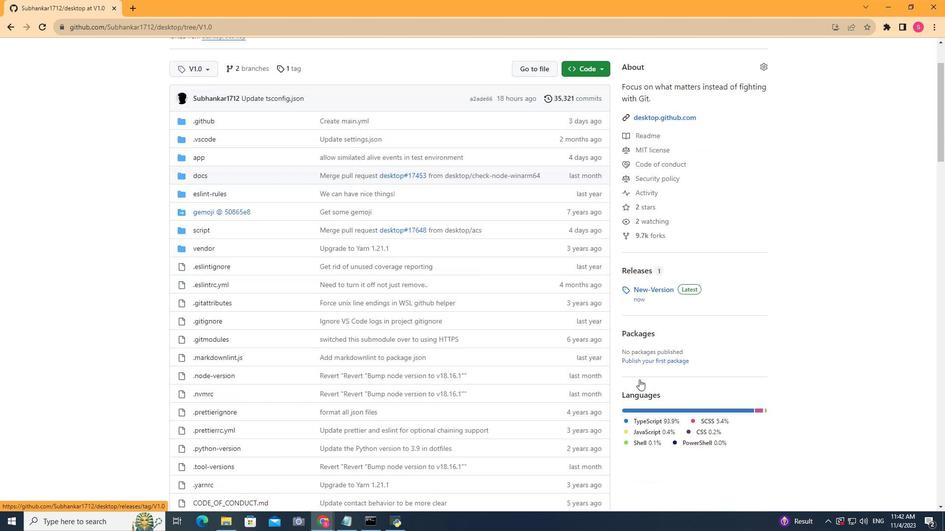 
Action: Mouse scrolled (639, 380) with delta (0, 0)
Screenshot: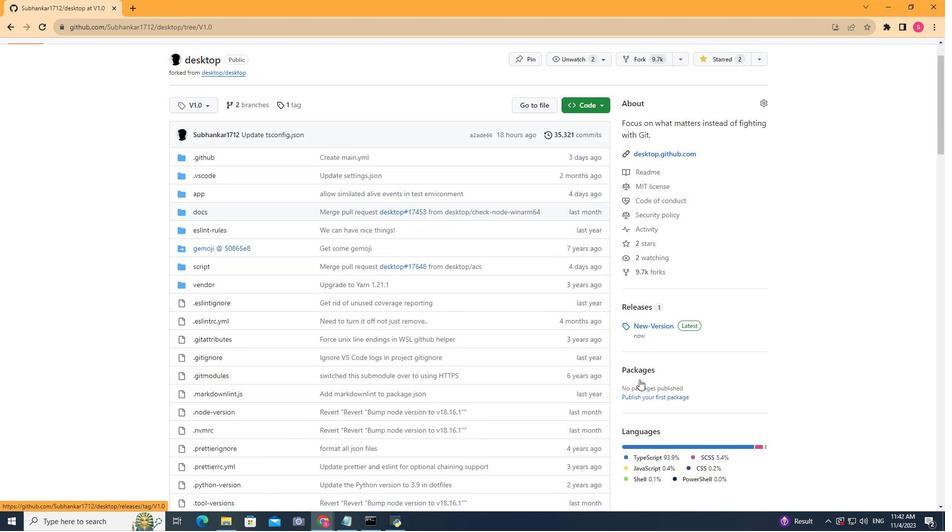 
Action: Mouse scrolled (639, 380) with delta (0, 0)
Screenshot: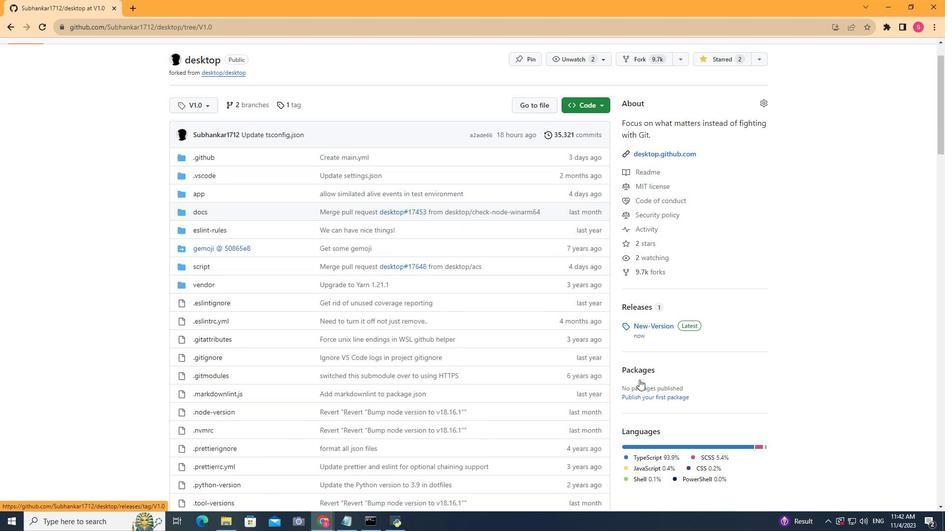 
Action: Mouse scrolled (639, 380) with delta (0, 0)
Screenshot: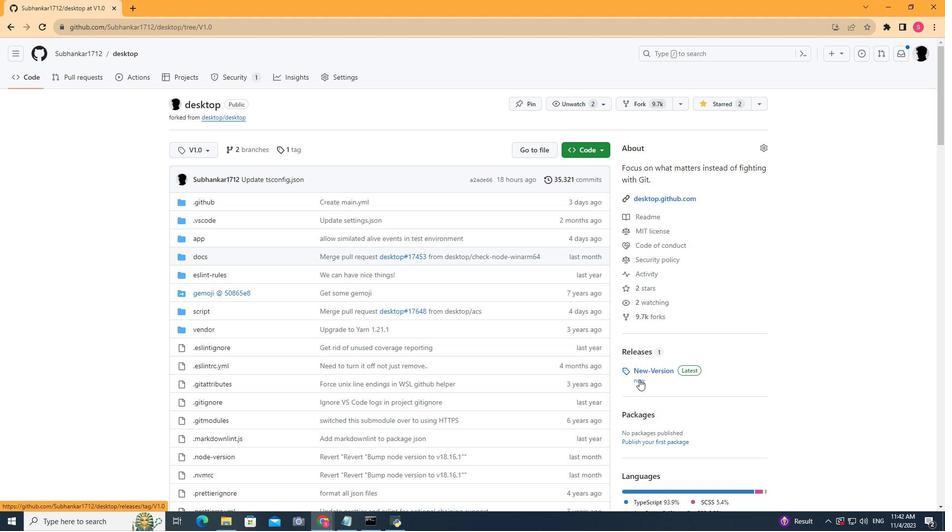 
Action: Mouse moved to (205, 150)
Screenshot: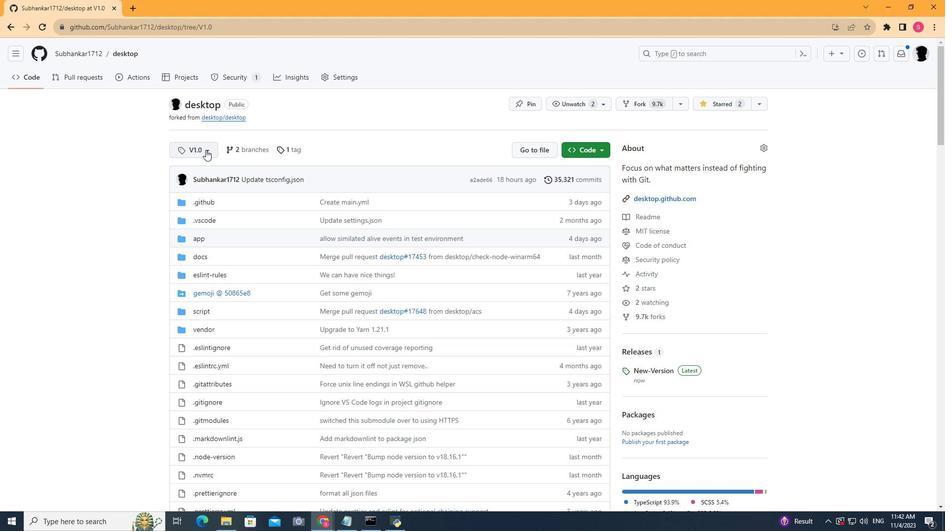 
Action: Mouse pressed left at (205, 150)
Screenshot: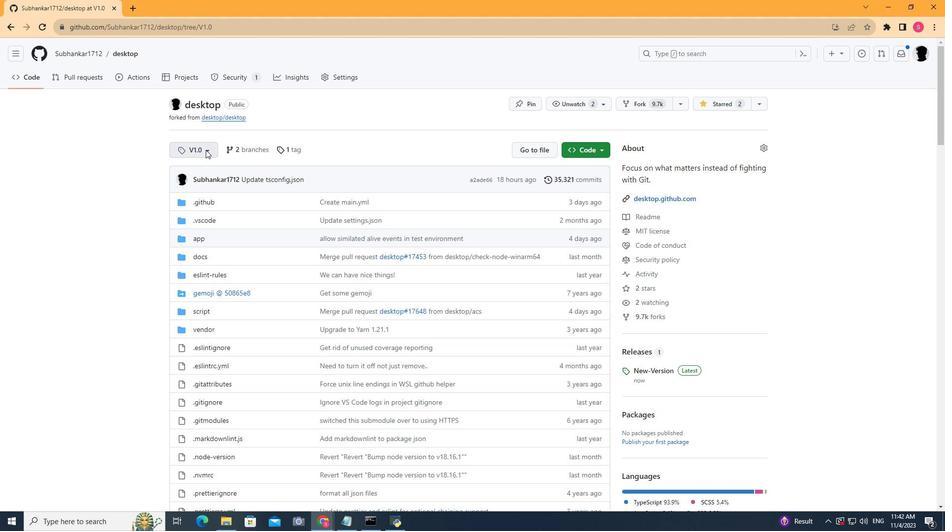 
Action: Mouse moved to (199, 252)
Screenshot: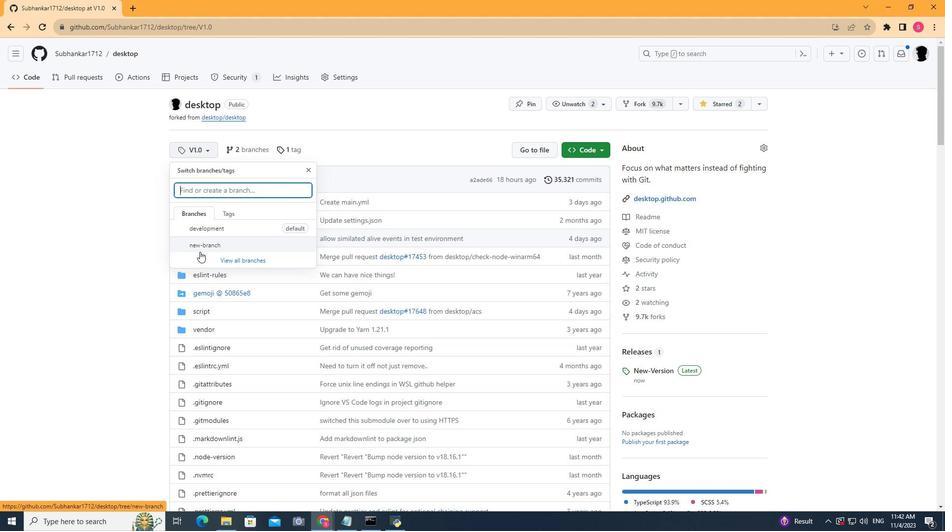 
Action: Mouse pressed left at (199, 252)
Screenshot: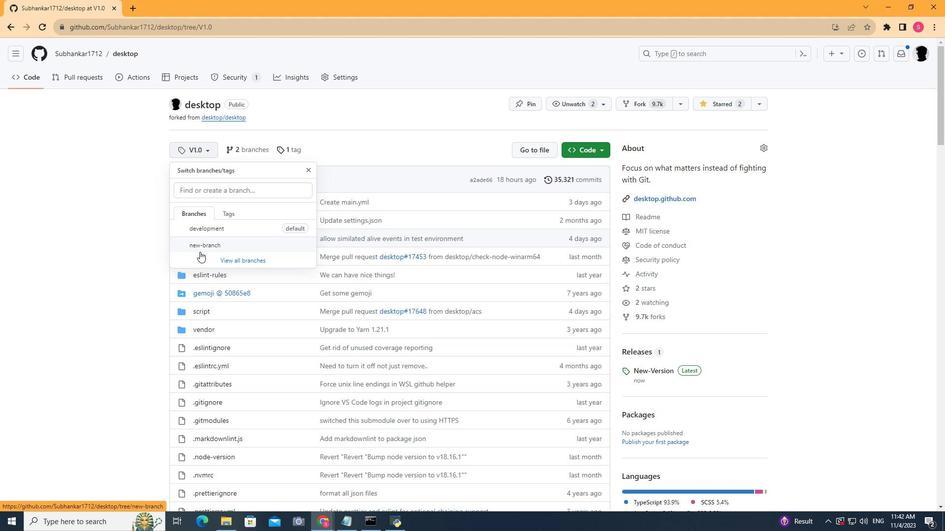
Action: Mouse moved to (230, 151)
Screenshot: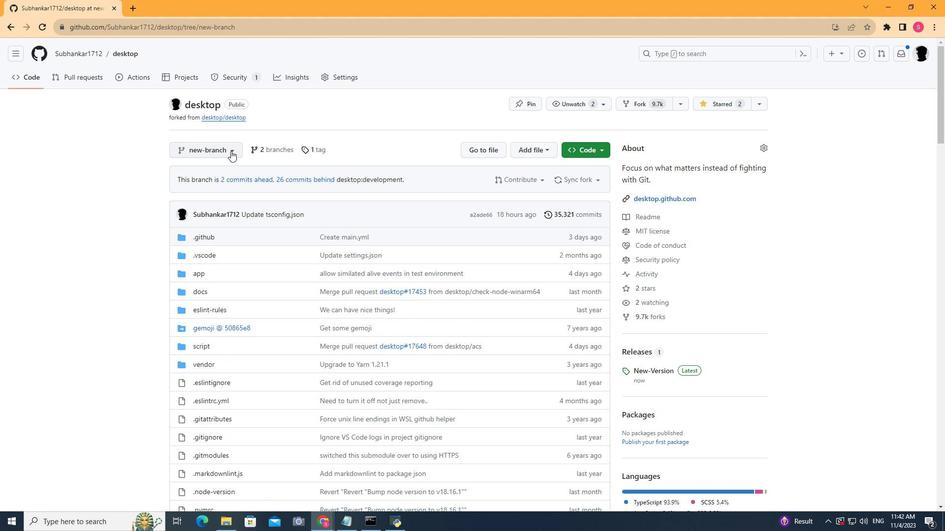 
Action: Mouse pressed left at (230, 151)
Screenshot: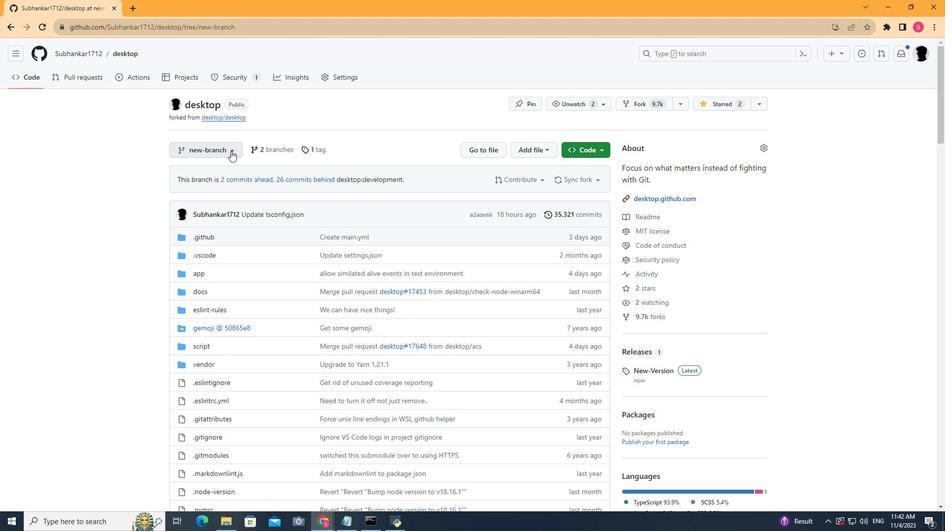 
Action: Mouse pressed left at (230, 151)
Screenshot: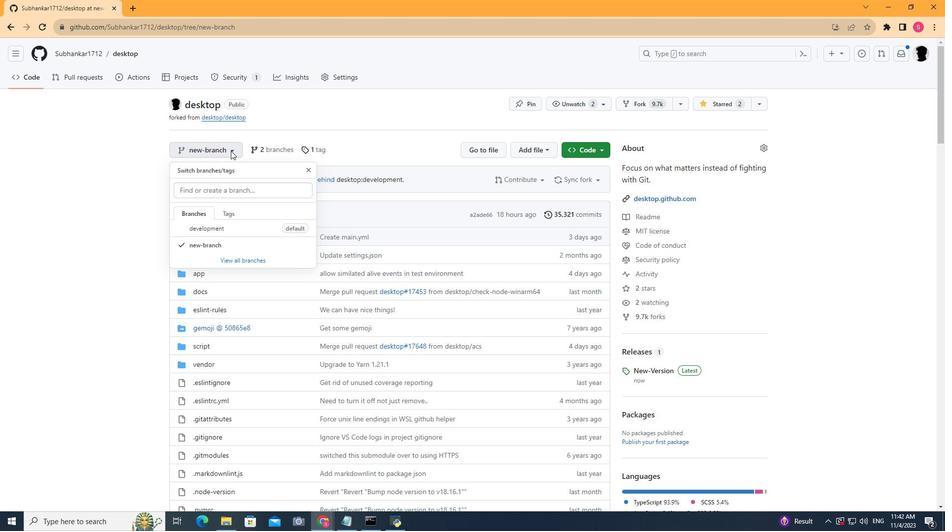
Action: Mouse moved to (314, 149)
Screenshot: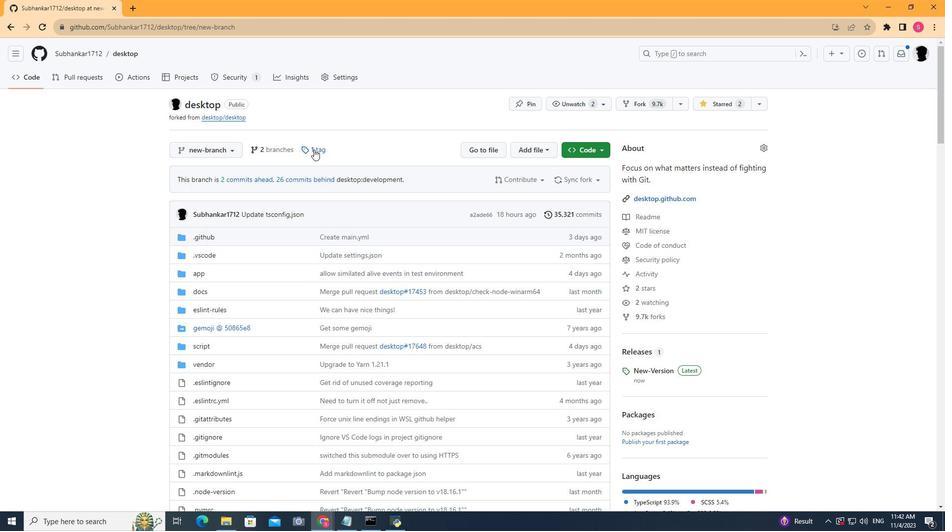
Action: Mouse pressed left at (314, 149)
Screenshot: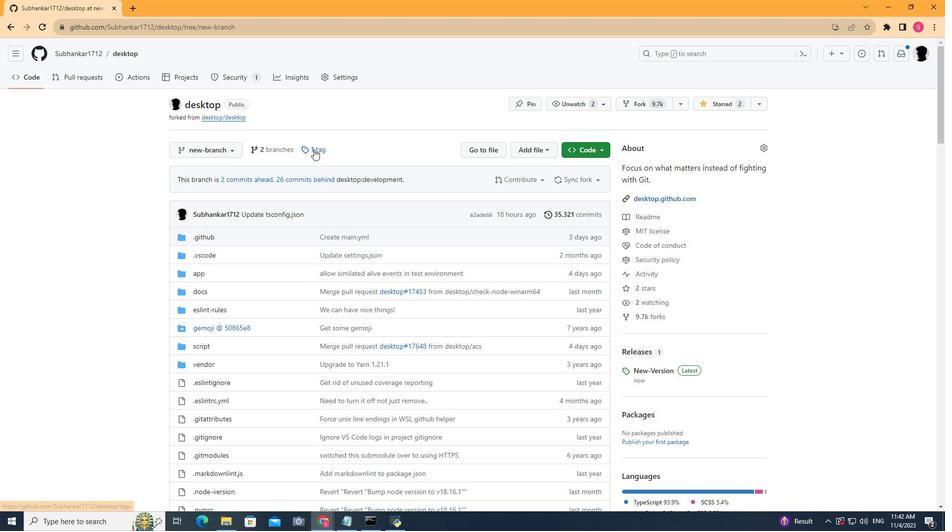 
Action: Mouse moved to (729, 178)
Screenshot: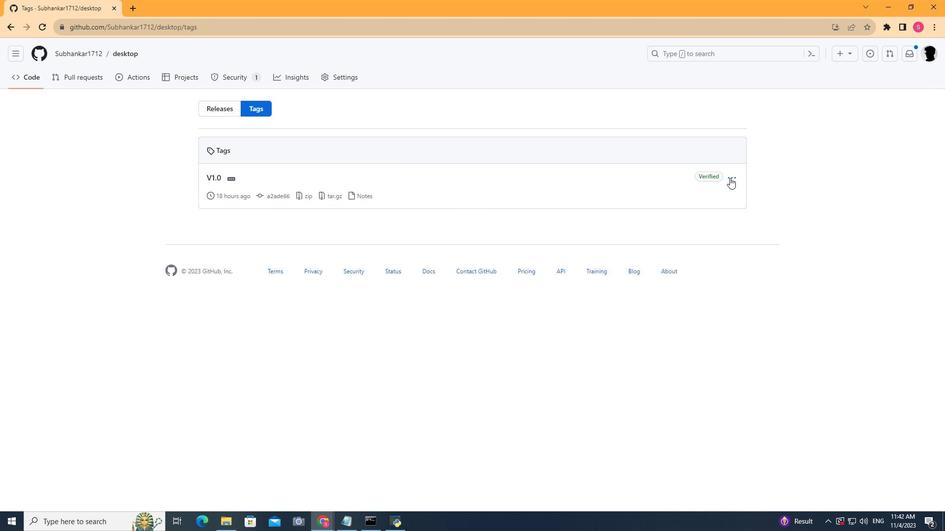 
Action: Mouse pressed left at (729, 178)
Screenshot: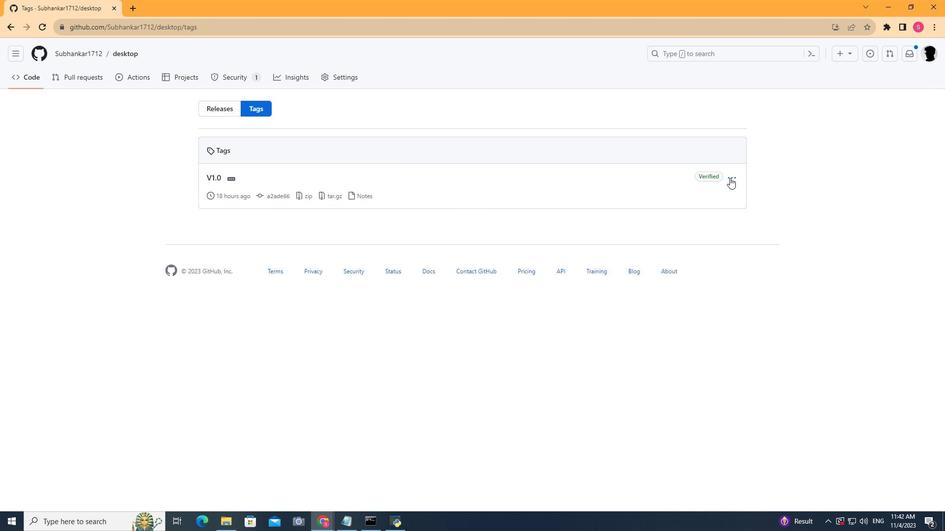 
Action: Mouse moved to (514, 192)
Screenshot: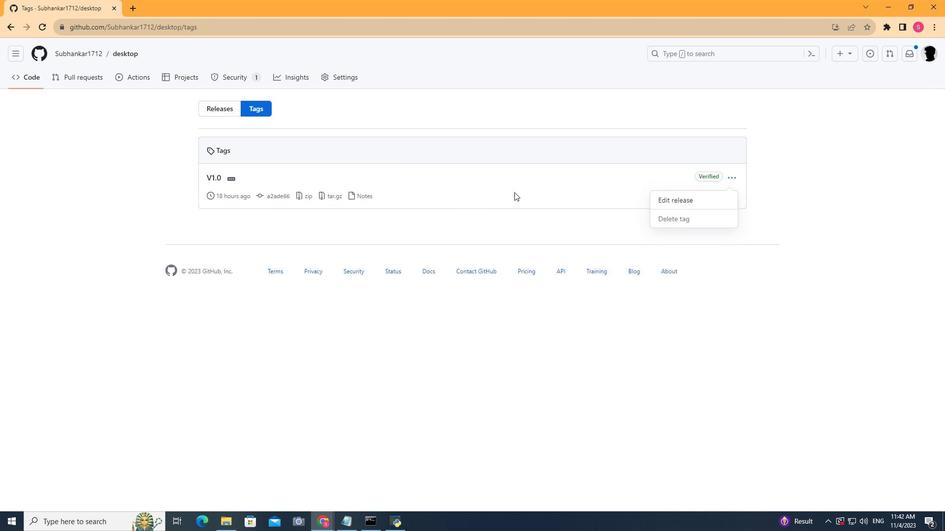 
Action: Mouse pressed left at (514, 192)
Screenshot: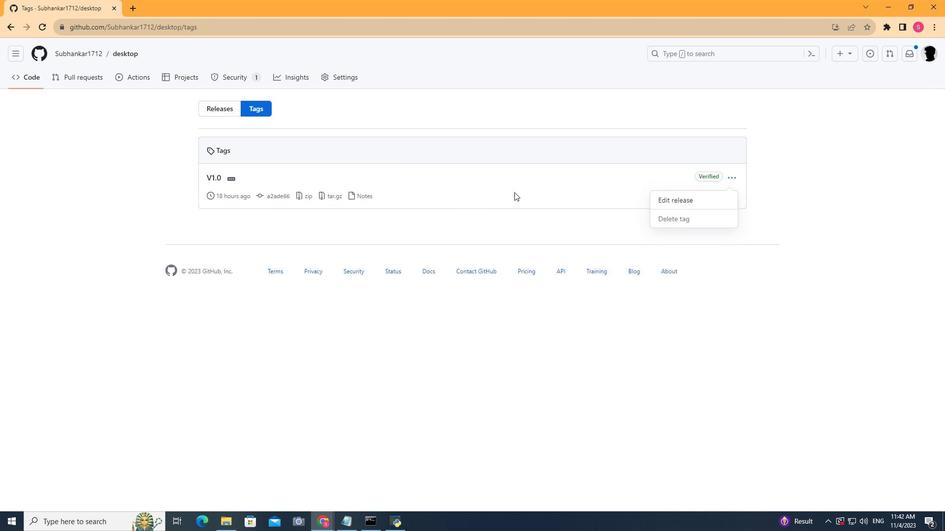 
Action: Mouse moved to (220, 110)
Screenshot: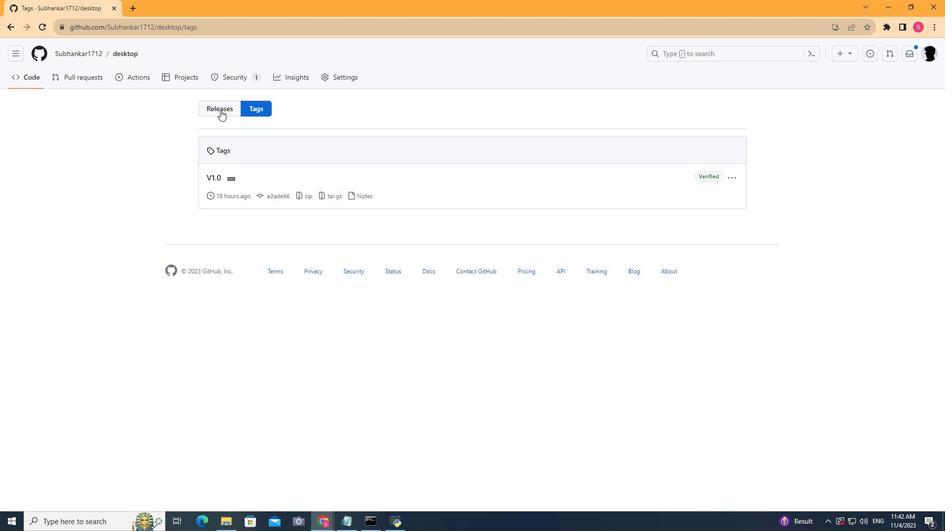 
Action: Mouse pressed left at (220, 110)
Screenshot: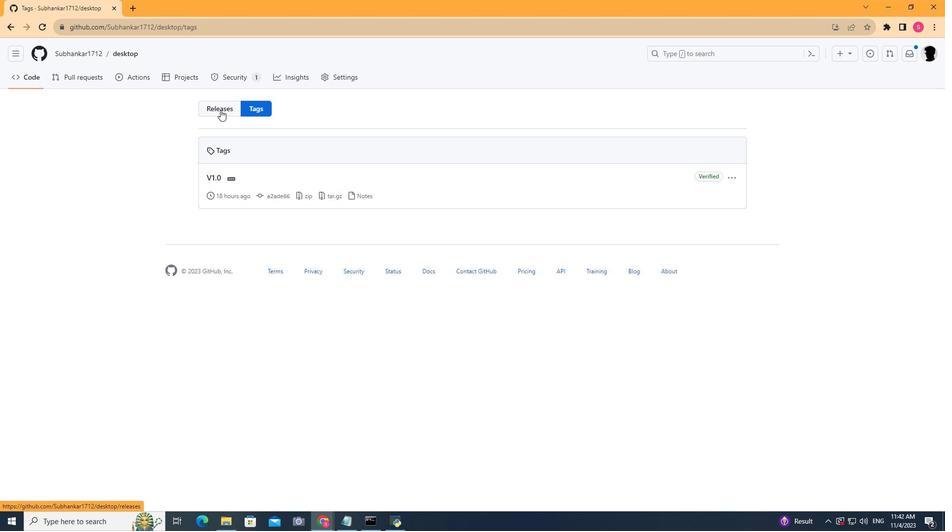 
Action: Mouse moved to (353, 333)
Screenshot: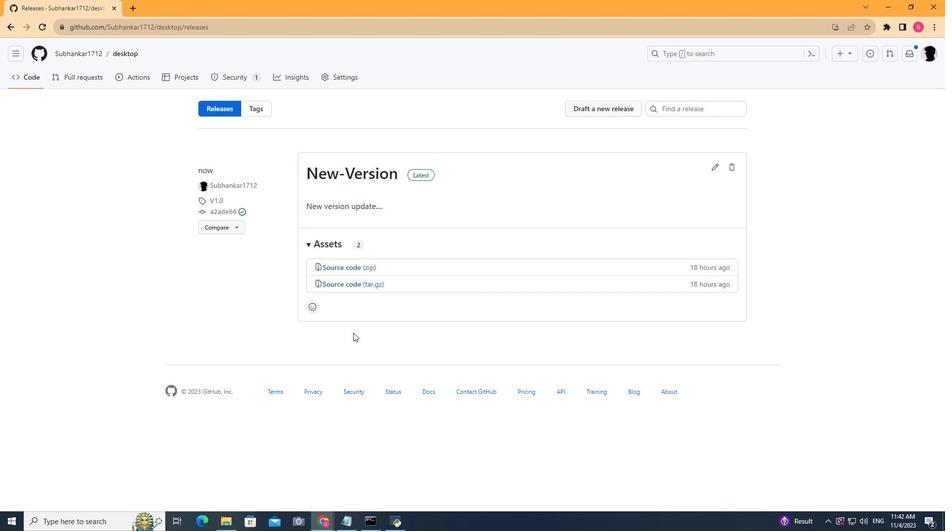 
